 Task: Look for space in Chaumont, France from 1st July, 2023 to 3rd July, 2023 for 1 adult in price range Rs.5000 to Rs.15000. Place can be private room with 1  bedroom having 1 bed and 1 bathroom. Property type can be house, flat, guest house, hotel. Amenities needed are: wifi, washing machine. Booking option can be shelf check-in. Required host language is English.
Action: Mouse moved to (463, 96)
Screenshot: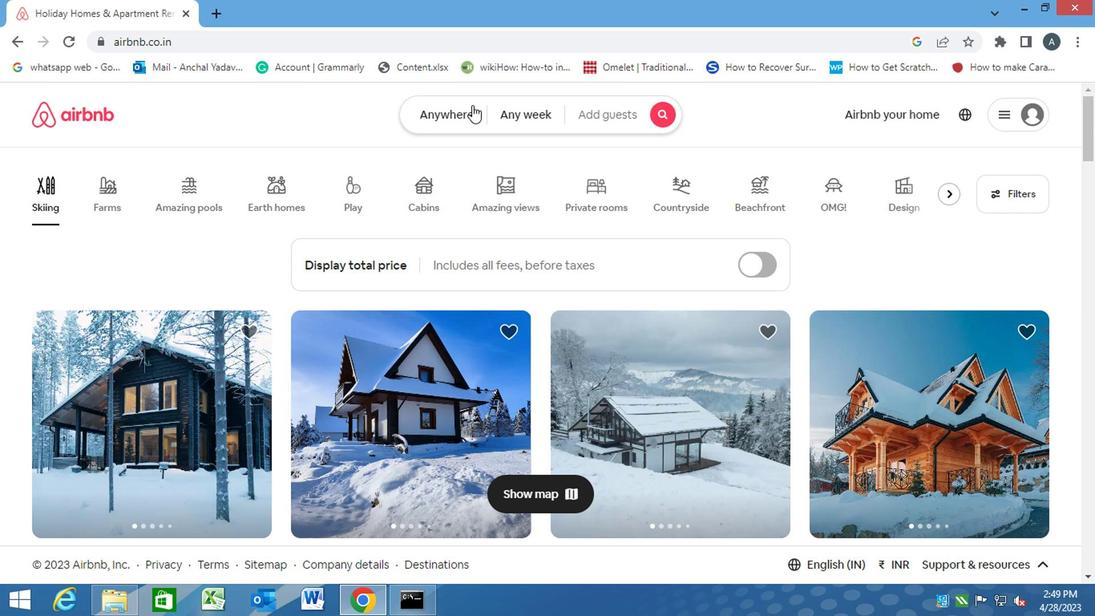 
Action: Mouse pressed left at (463, 96)
Screenshot: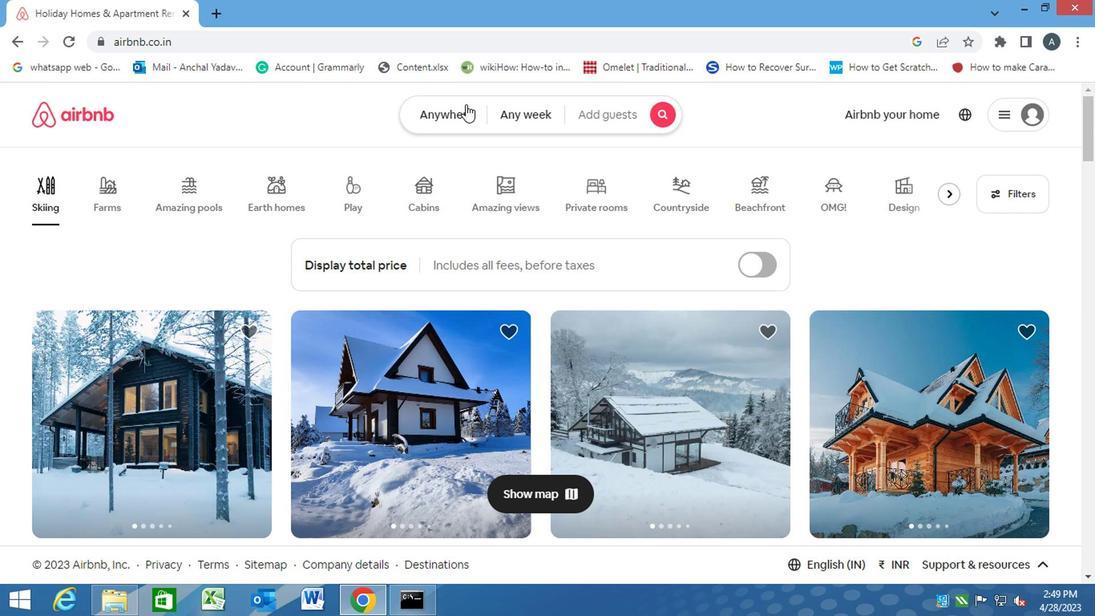 
Action: Mouse moved to (392, 152)
Screenshot: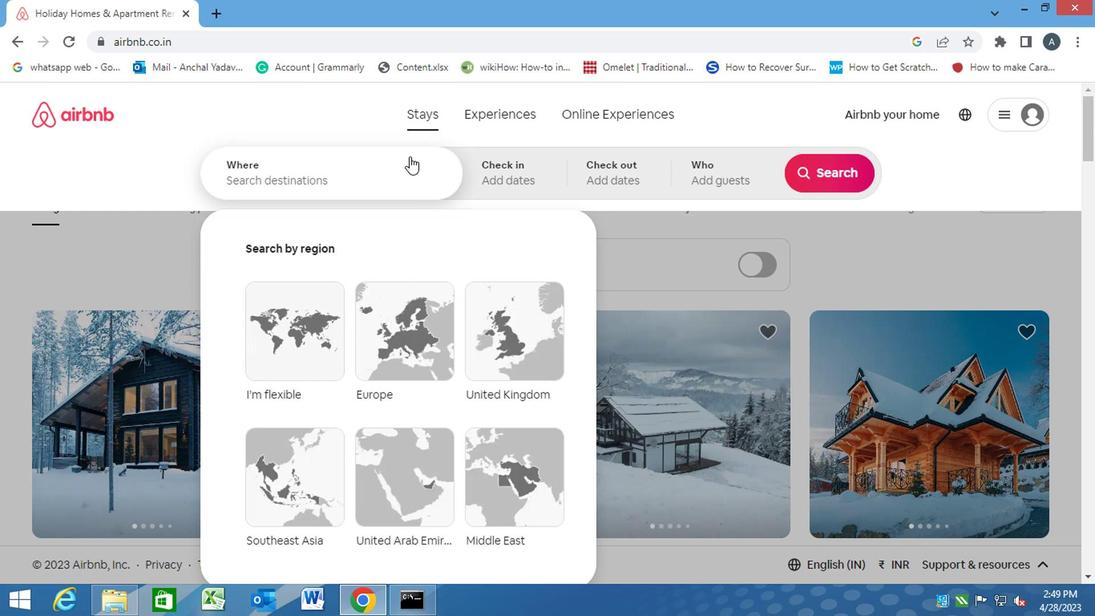 
Action: Mouse pressed left at (392, 152)
Screenshot: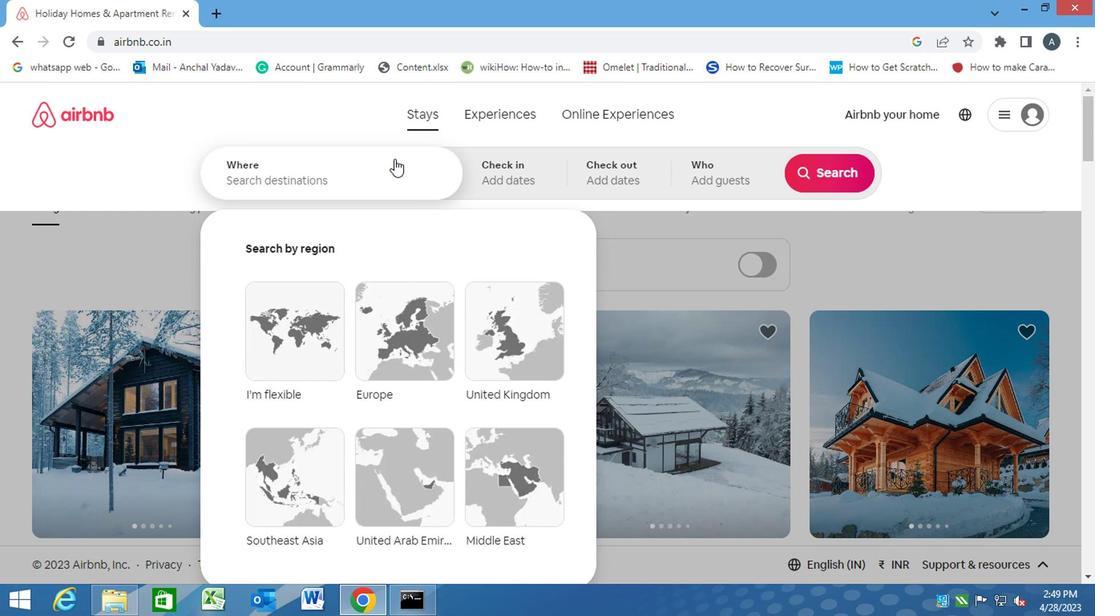 
Action: Key pressed c<Key.caps_lock>haumont,<Key.space><Key.caps_lock>f<Key.caps_lock>rance<Key.enter>
Screenshot: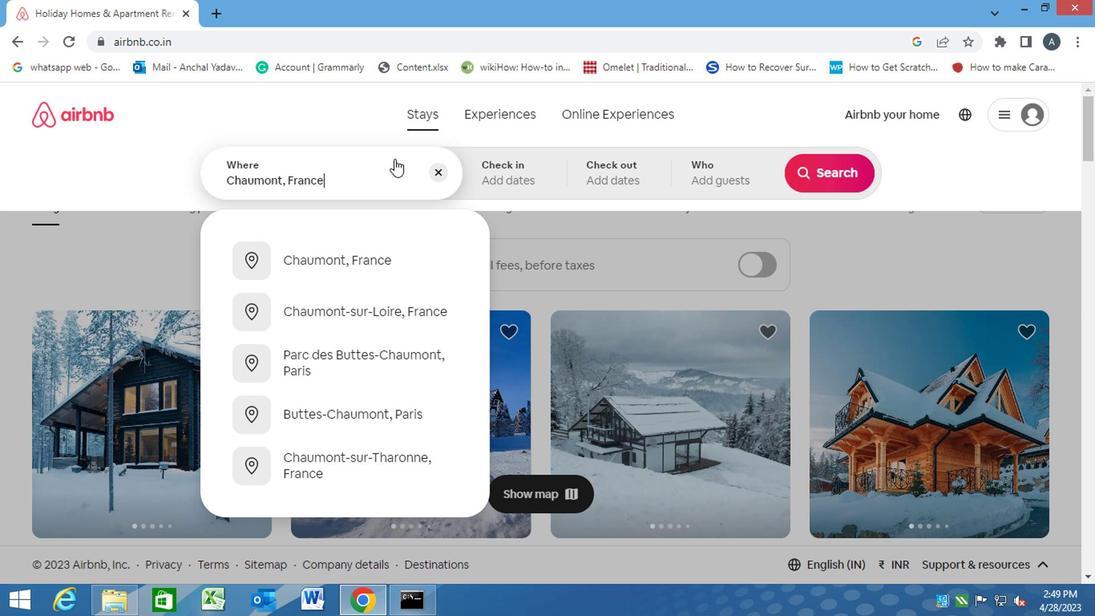 
Action: Mouse moved to (819, 296)
Screenshot: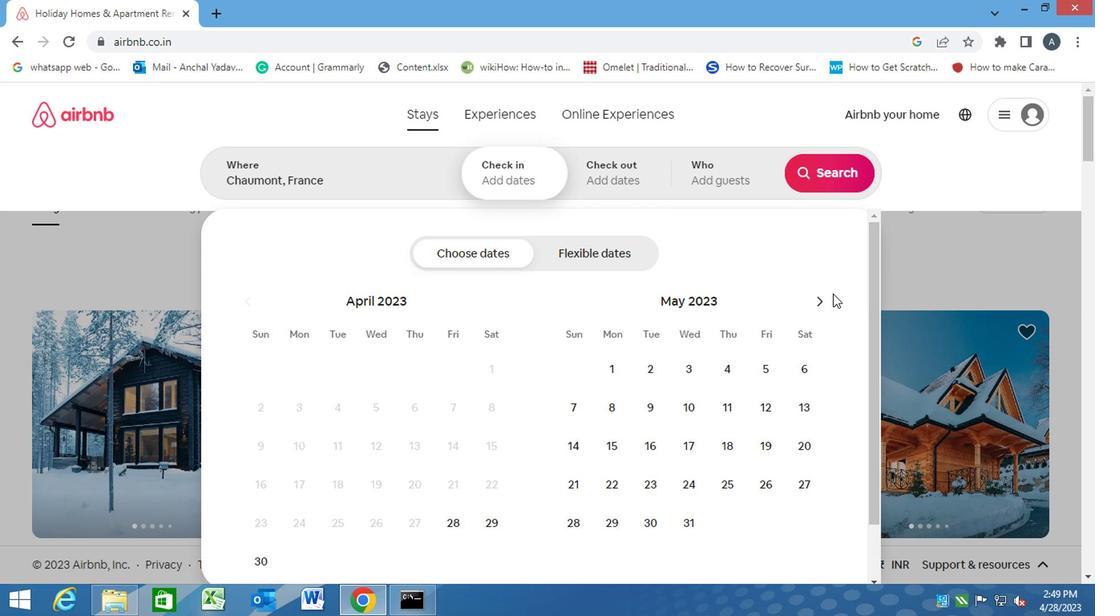
Action: Mouse pressed left at (819, 296)
Screenshot: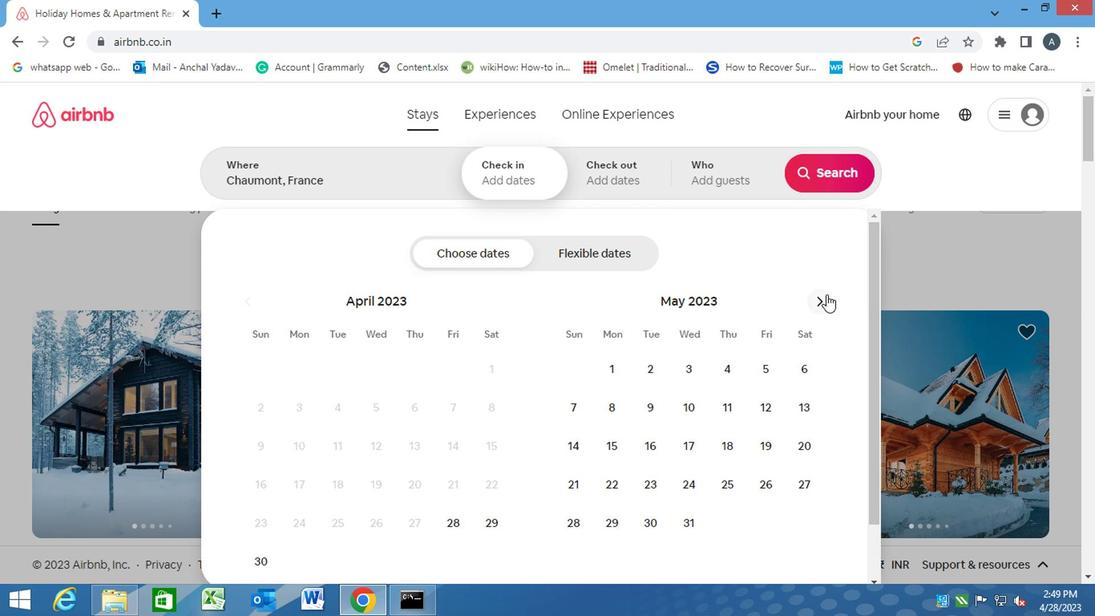 
Action: Mouse moved to (819, 296)
Screenshot: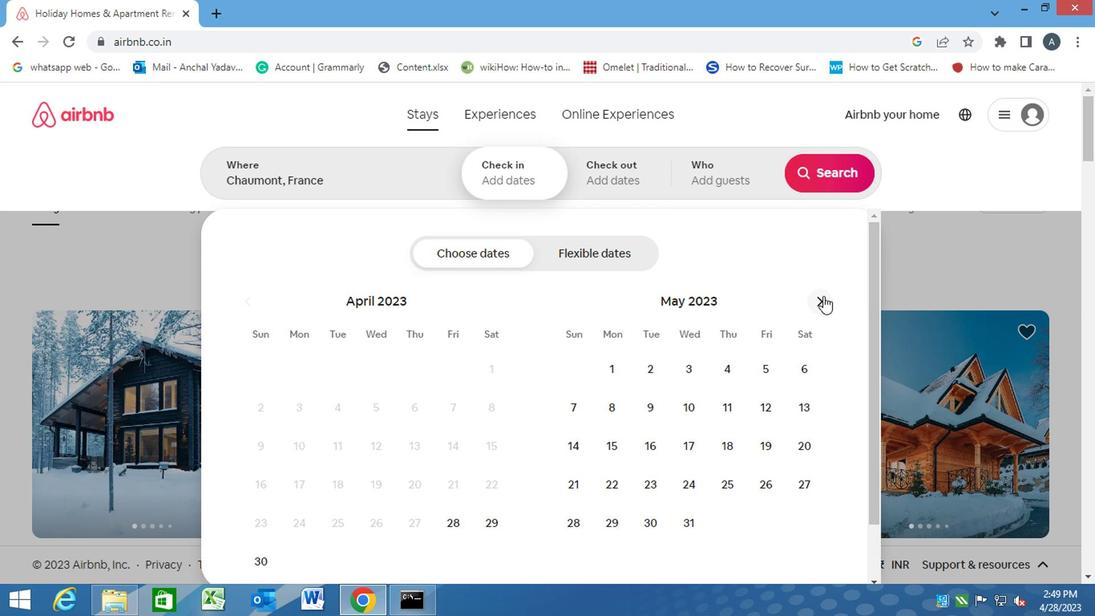 
Action: Mouse pressed left at (819, 296)
Screenshot: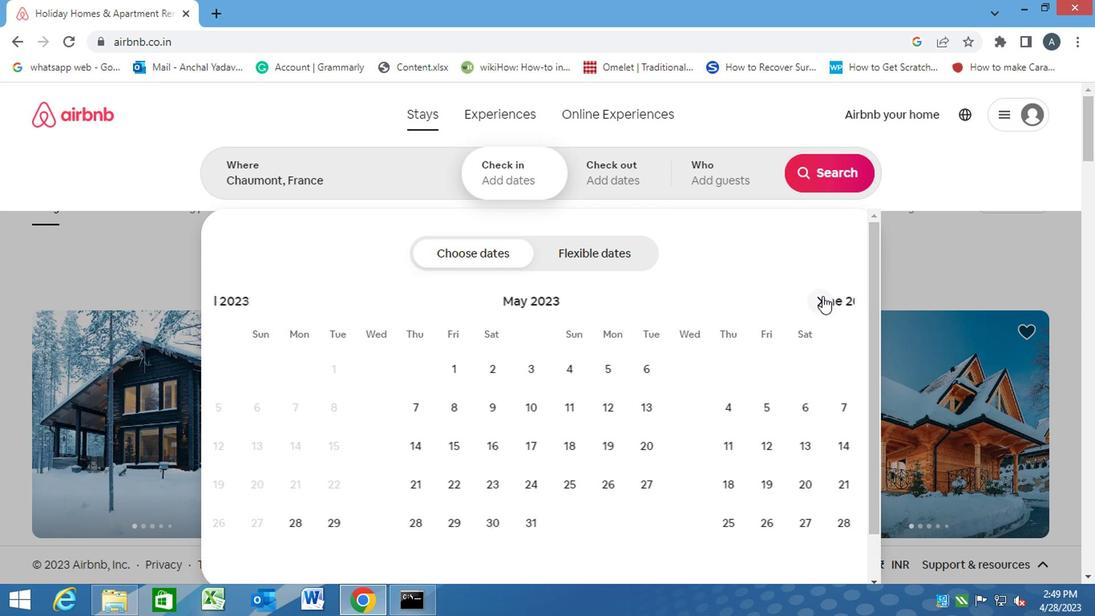 
Action: Mouse moved to (799, 374)
Screenshot: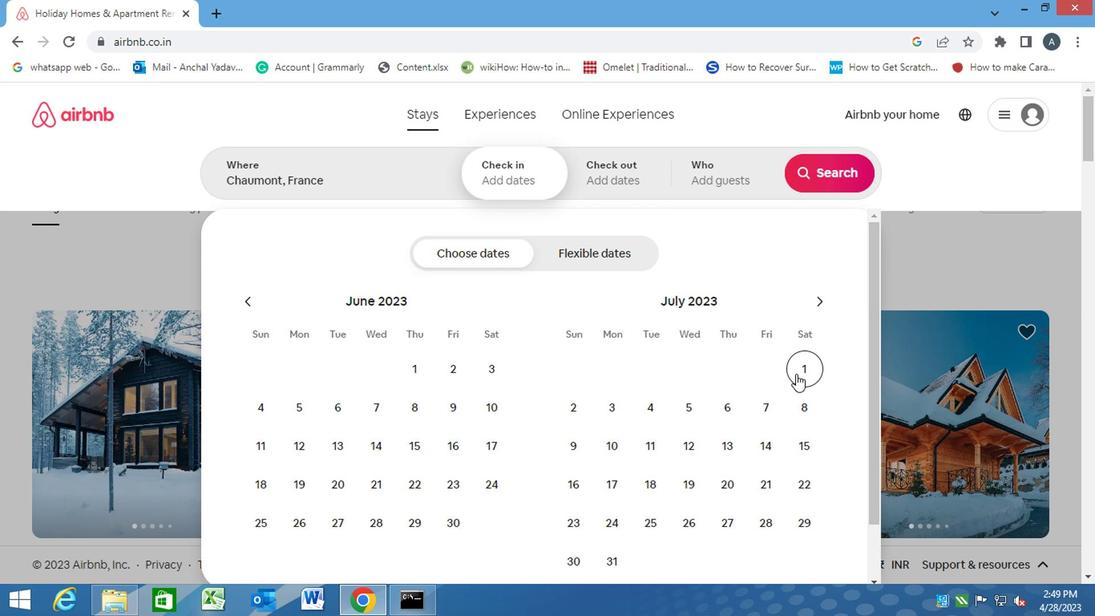 
Action: Mouse pressed left at (799, 374)
Screenshot: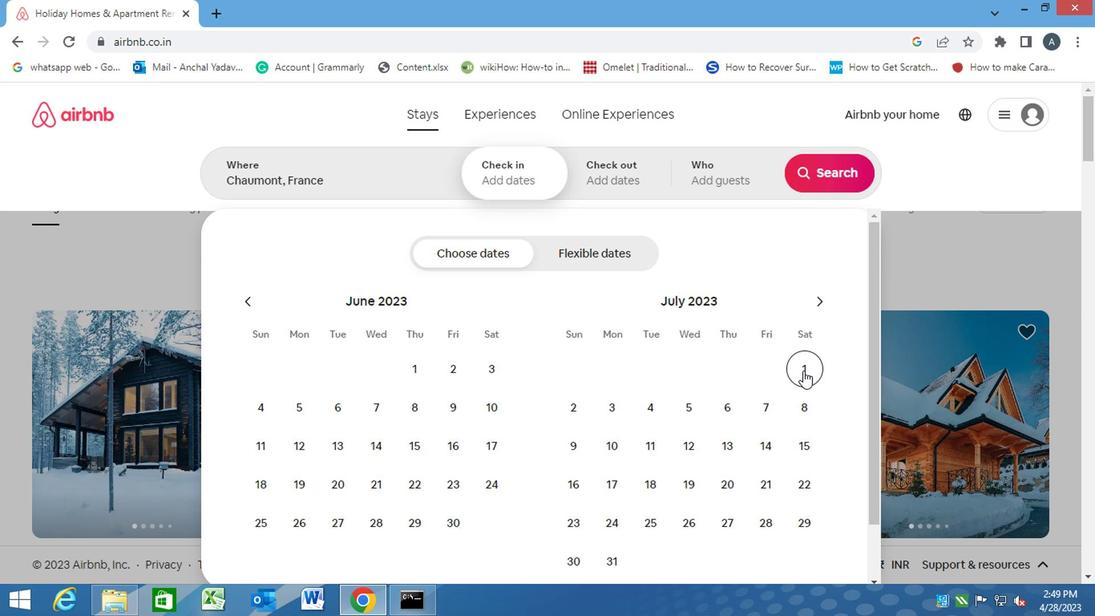 
Action: Mouse moved to (609, 406)
Screenshot: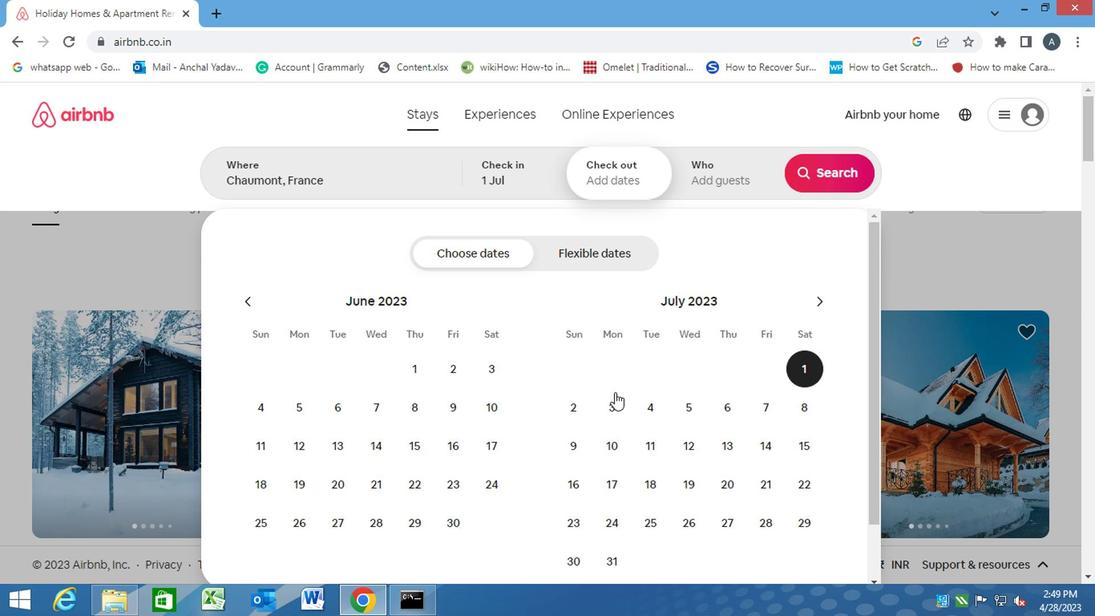 
Action: Mouse pressed left at (609, 406)
Screenshot: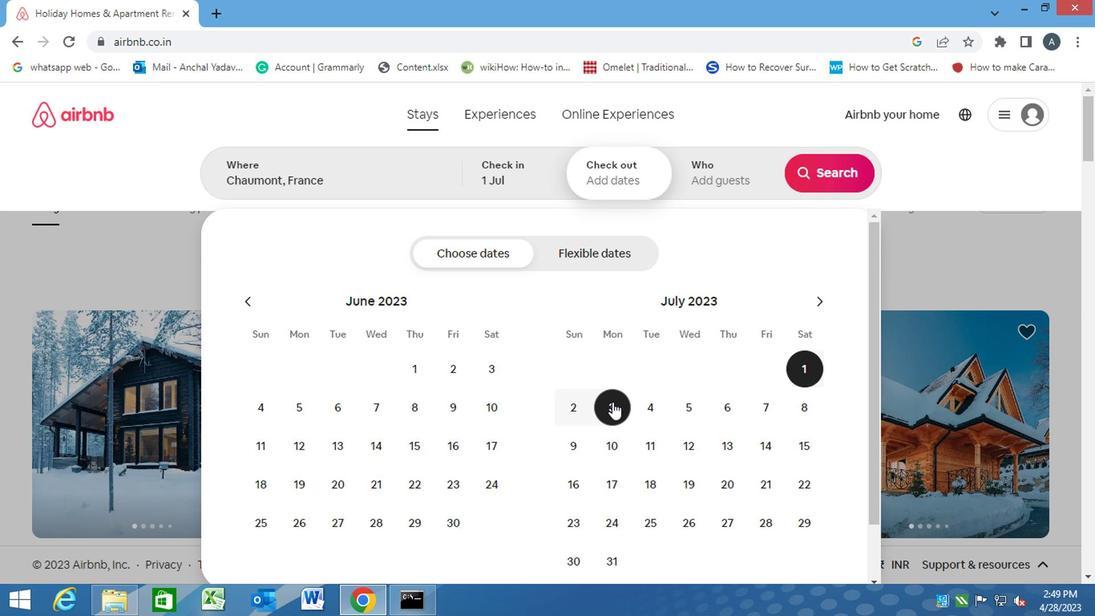 
Action: Mouse moved to (720, 170)
Screenshot: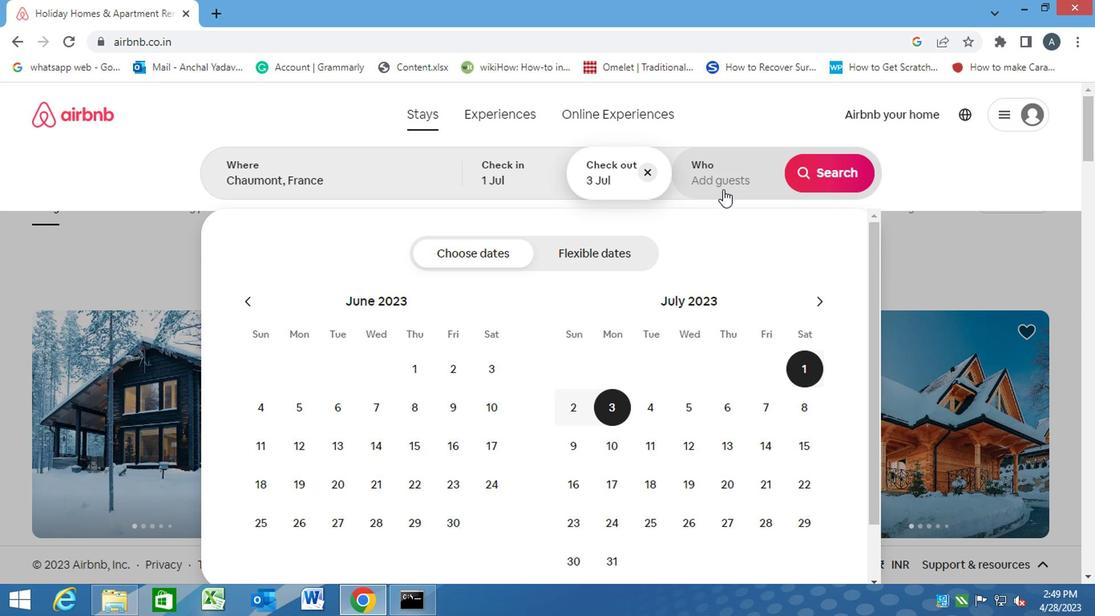 
Action: Mouse pressed left at (720, 170)
Screenshot: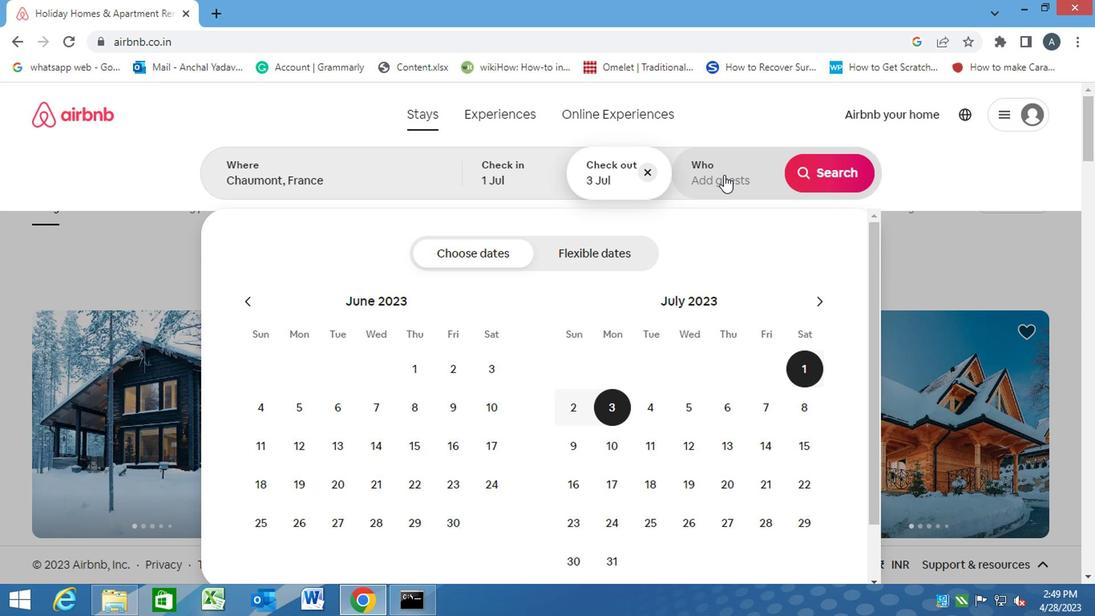 
Action: Mouse moved to (840, 253)
Screenshot: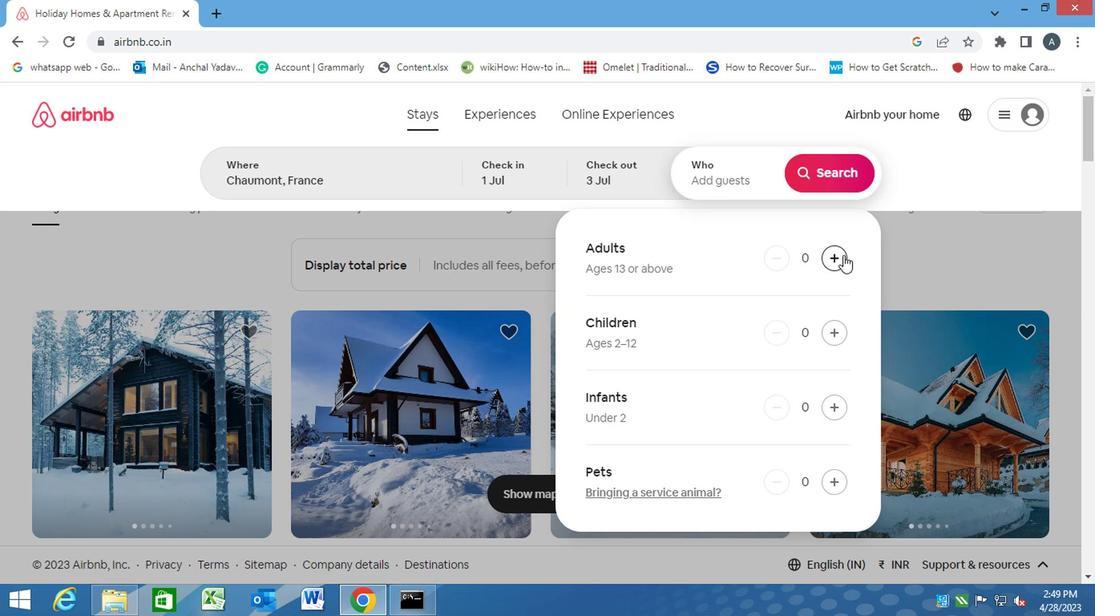 
Action: Mouse pressed left at (840, 253)
Screenshot: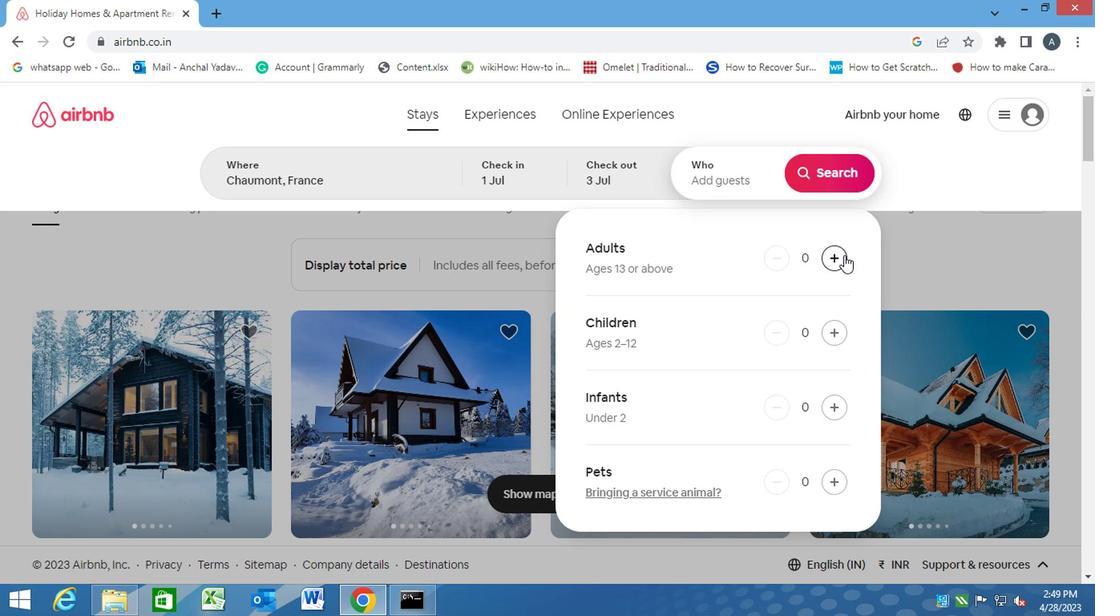 
Action: Mouse moved to (840, 149)
Screenshot: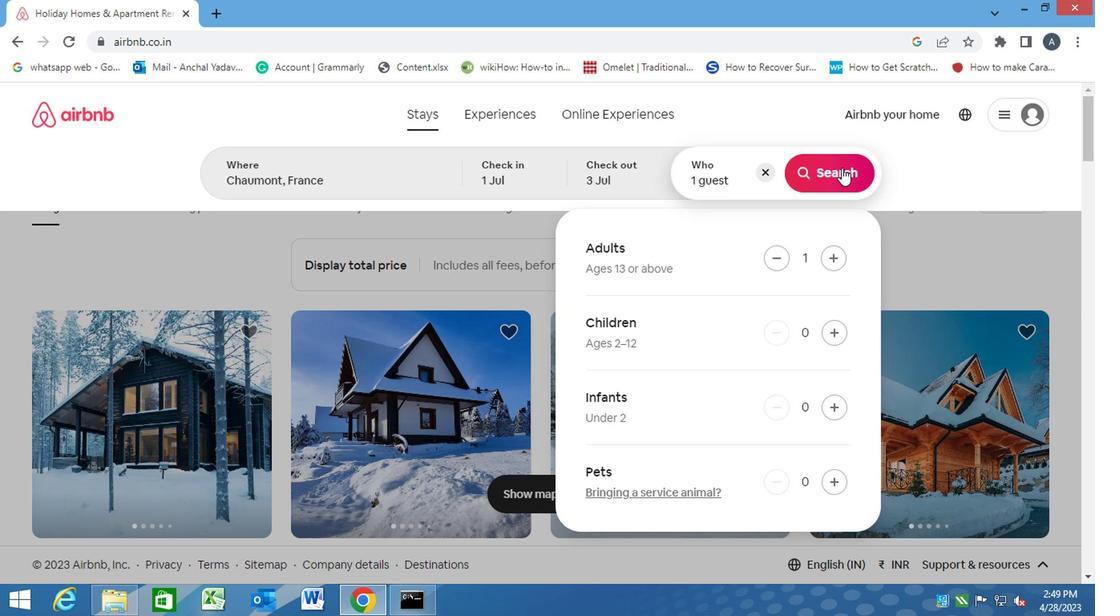 
Action: Mouse pressed left at (840, 149)
Screenshot: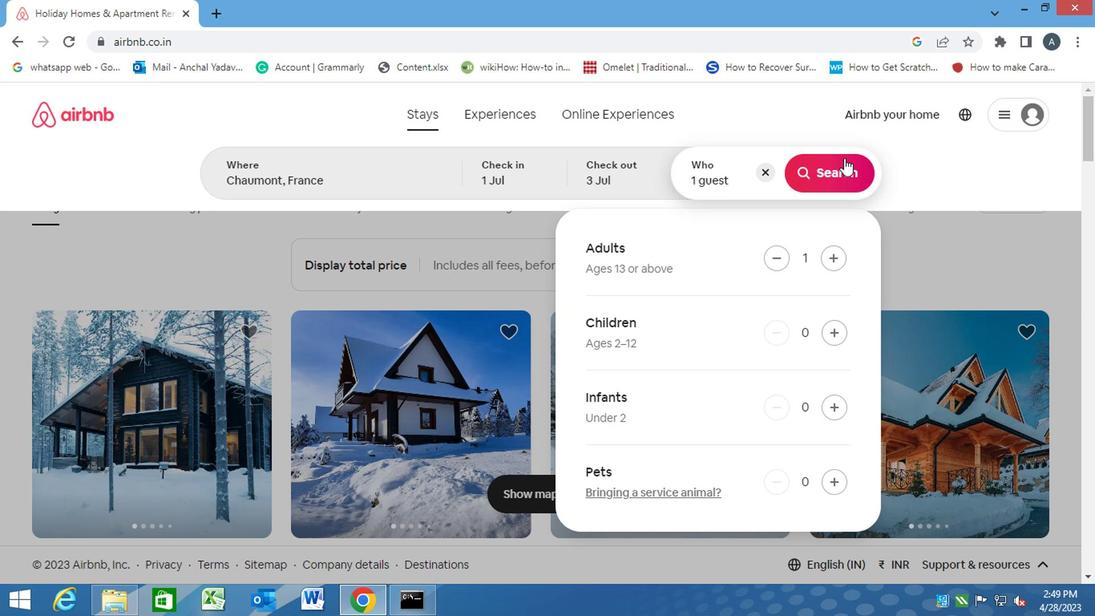 
Action: Mouse moved to (1008, 177)
Screenshot: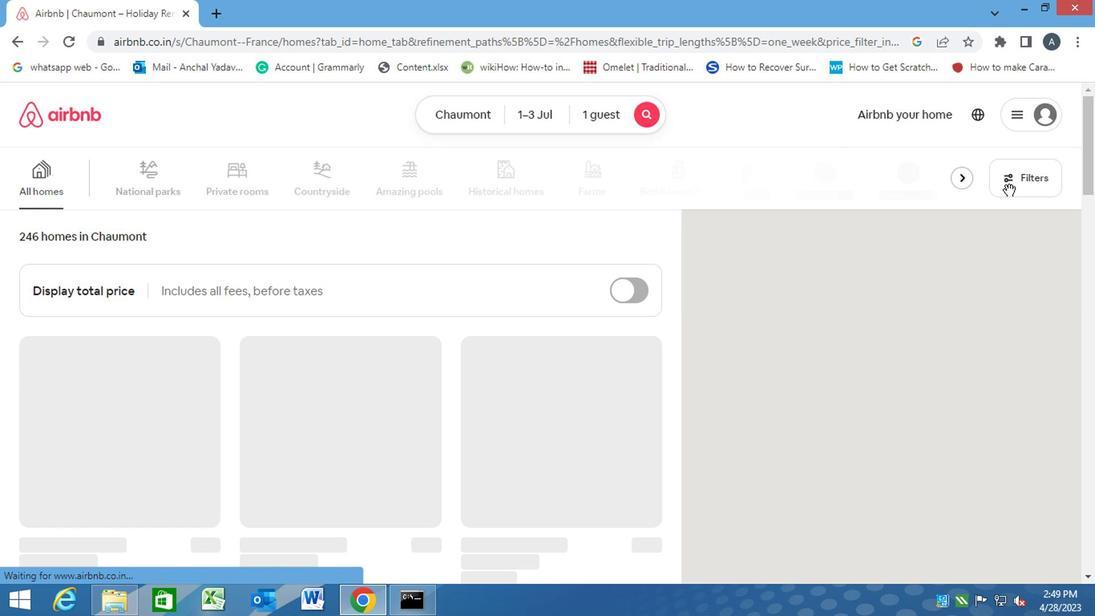 
Action: Mouse pressed left at (1008, 177)
Screenshot: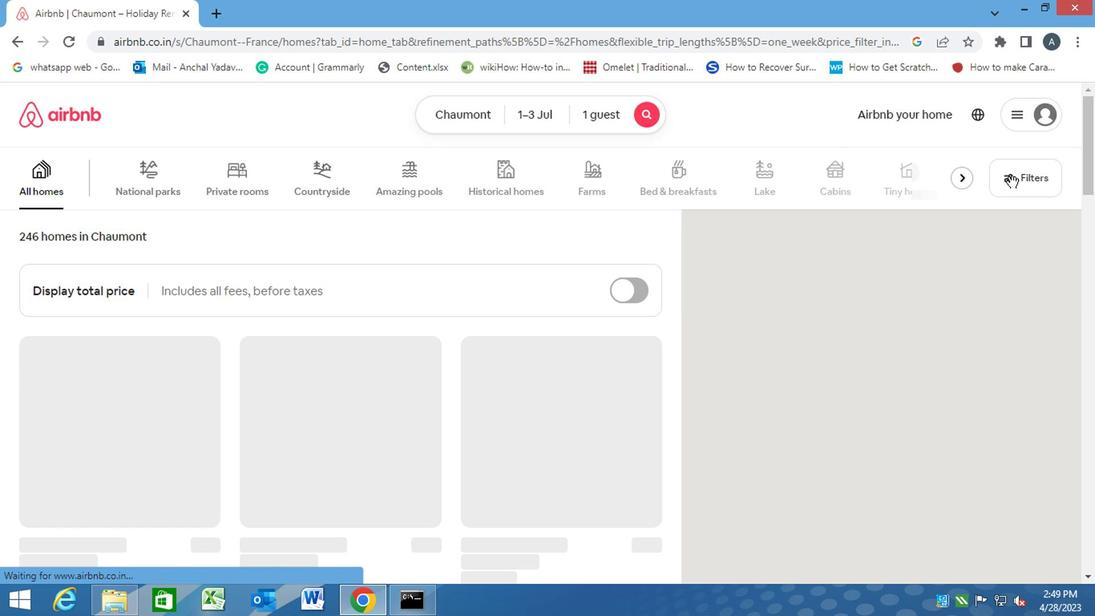 
Action: Mouse moved to (574, 351)
Screenshot: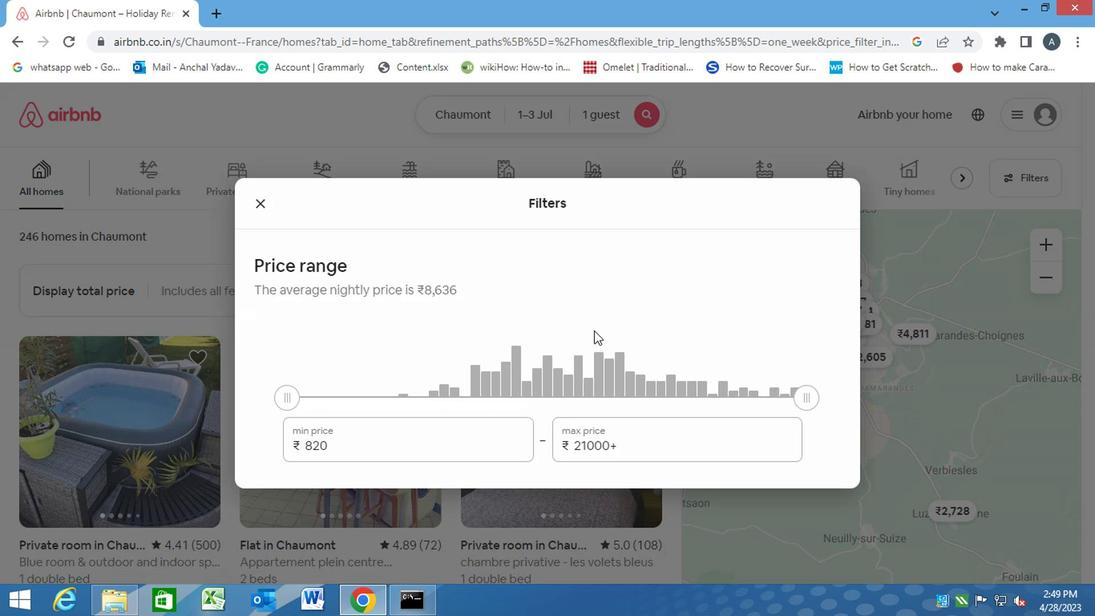 
Action: Mouse scrolled (574, 351) with delta (0, 0)
Screenshot: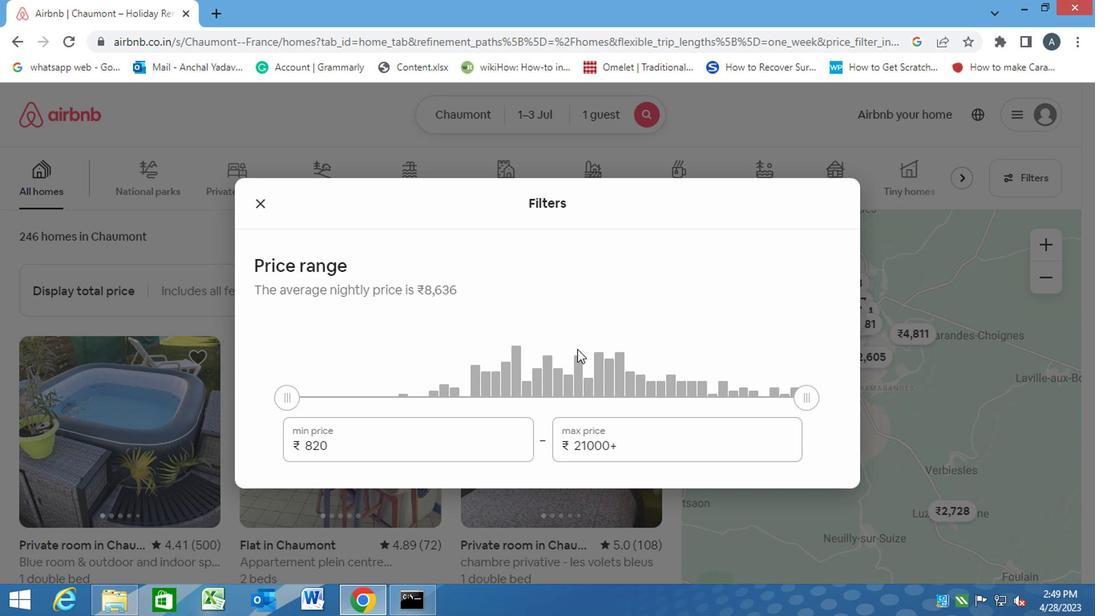 
Action: Mouse scrolled (574, 351) with delta (0, 0)
Screenshot: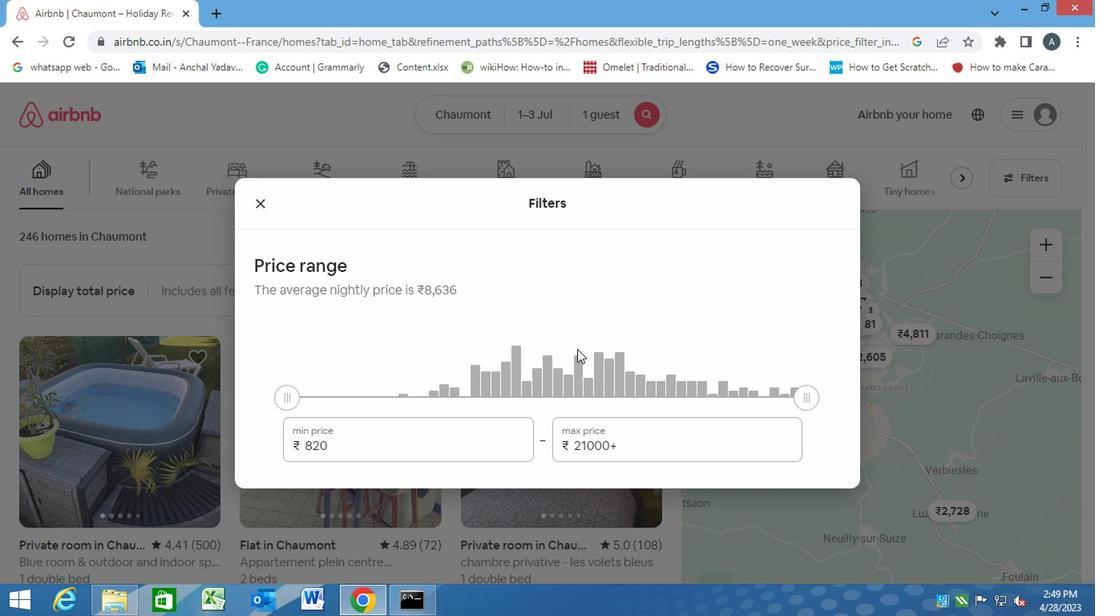 
Action: Mouse scrolled (574, 351) with delta (0, 0)
Screenshot: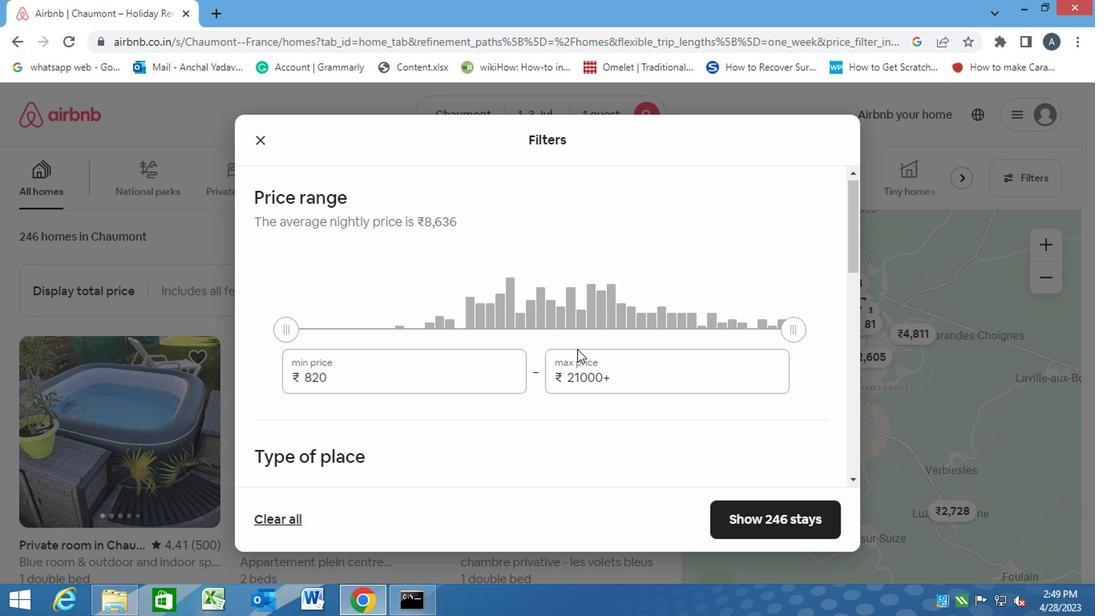 
Action: Mouse moved to (353, 273)
Screenshot: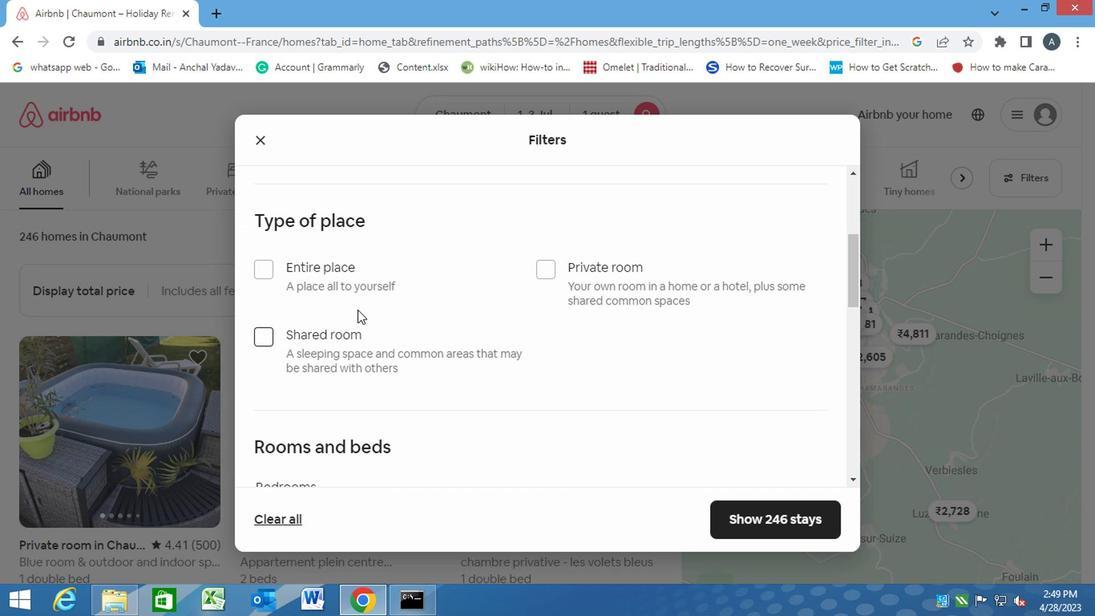 
Action: Mouse scrolled (353, 274) with delta (0, 0)
Screenshot: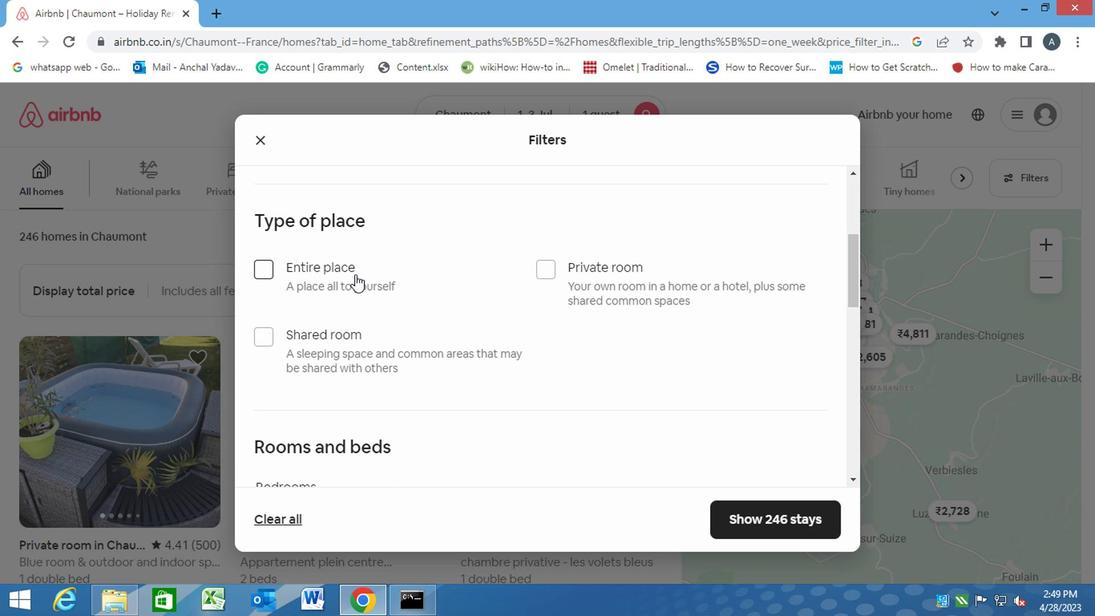 
Action: Mouse moved to (343, 223)
Screenshot: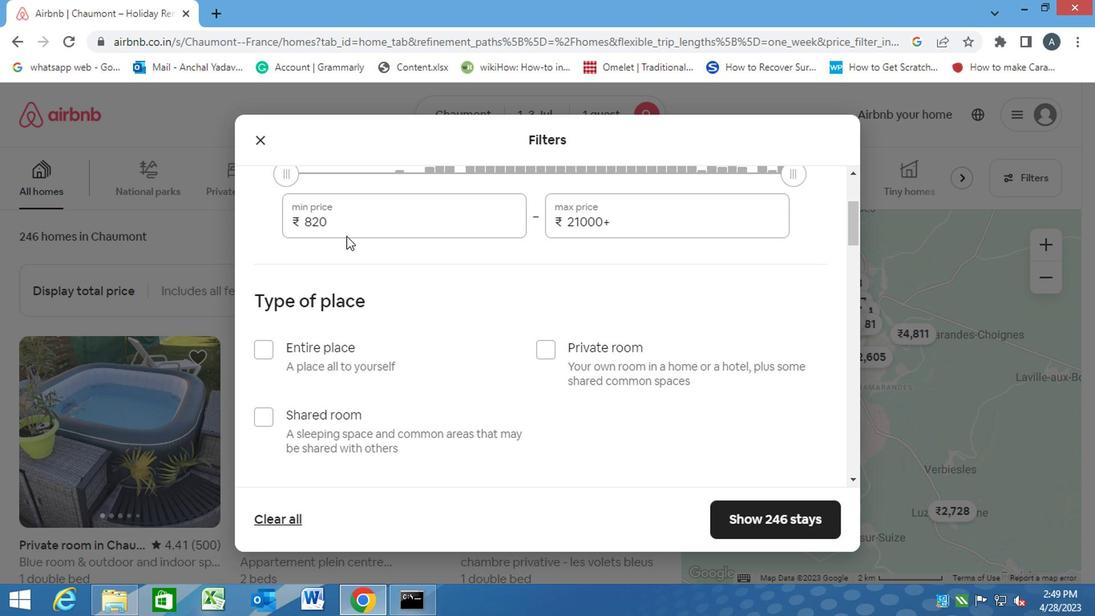 
Action: Mouse pressed left at (343, 223)
Screenshot: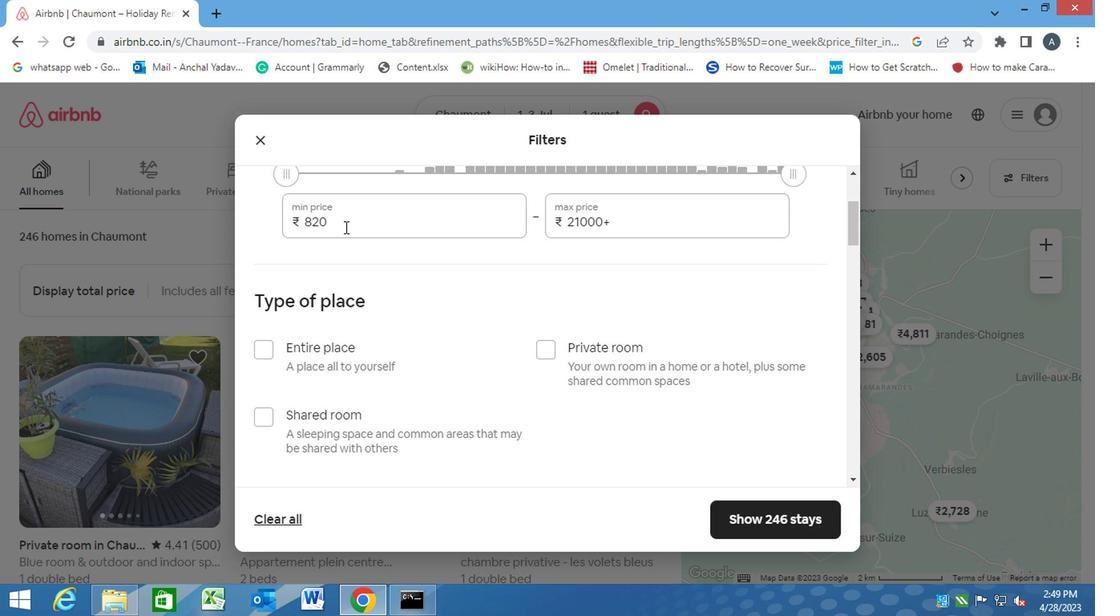 
Action: Mouse moved to (281, 228)
Screenshot: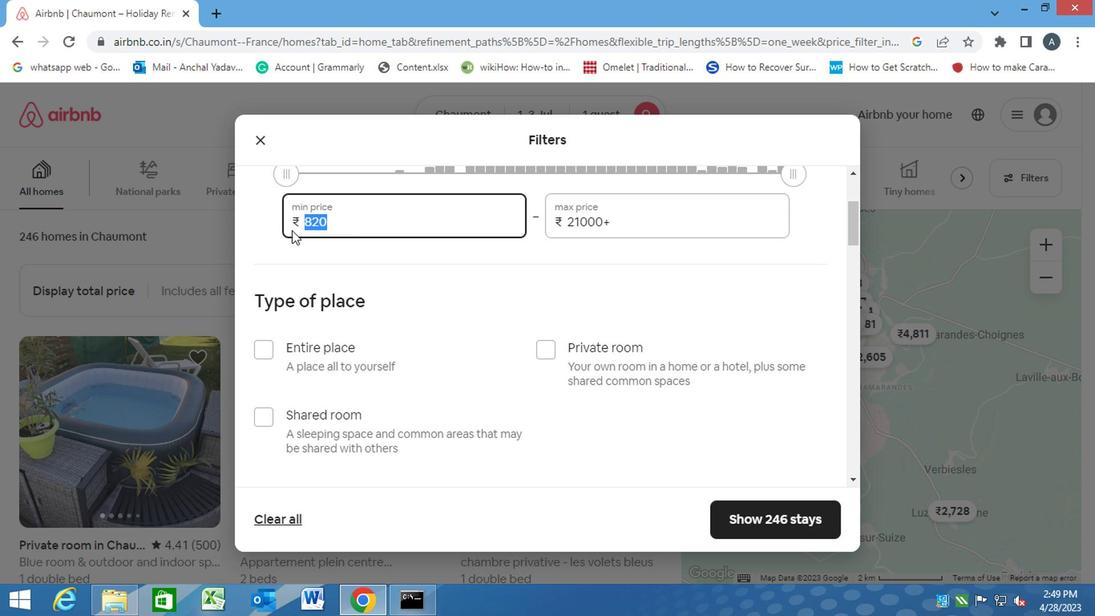 
Action: Key pressed 5000<Key.tab><Key.backspace><Key.backspace><Key.backspace><Key.backspace><Key.backspace><Key.backspace><Key.backspace><Key.backspace><Key.backspace><Key.backspace><Key.backspace><Key.backspace><Key.backspace><Key.backspace><Key.backspace><Key.backspace><Key.backspace>15000
Screenshot: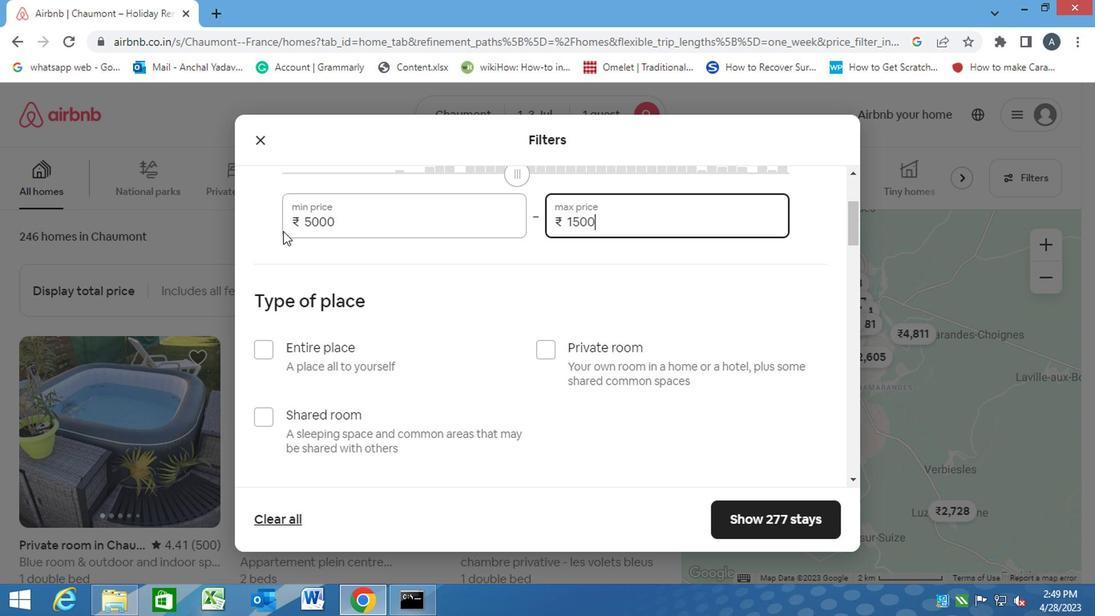 
Action: Mouse moved to (461, 311)
Screenshot: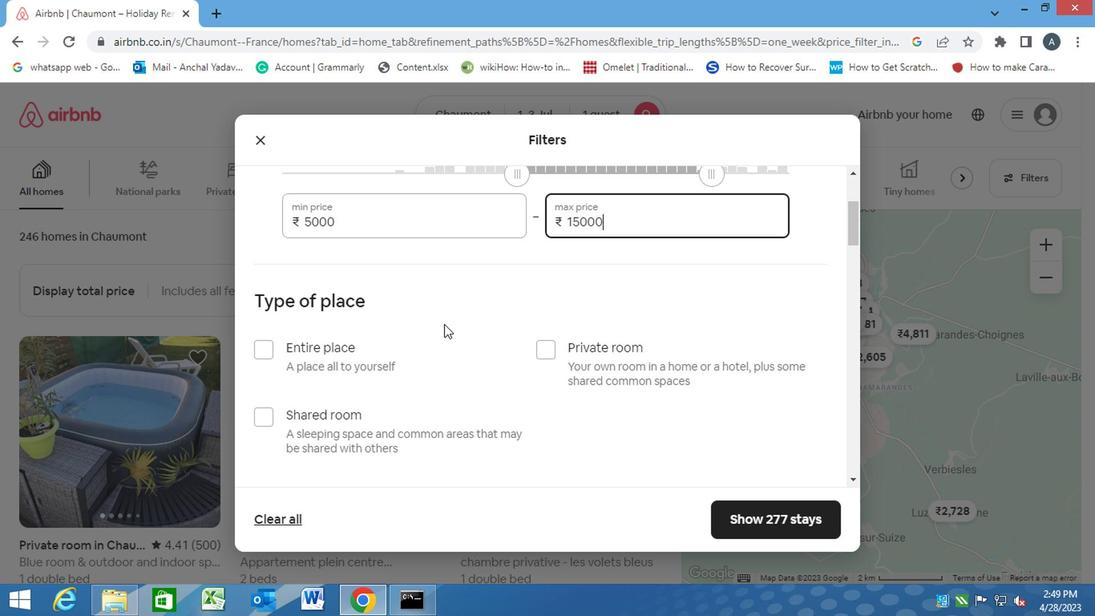 
Action: Mouse pressed left at (461, 311)
Screenshot: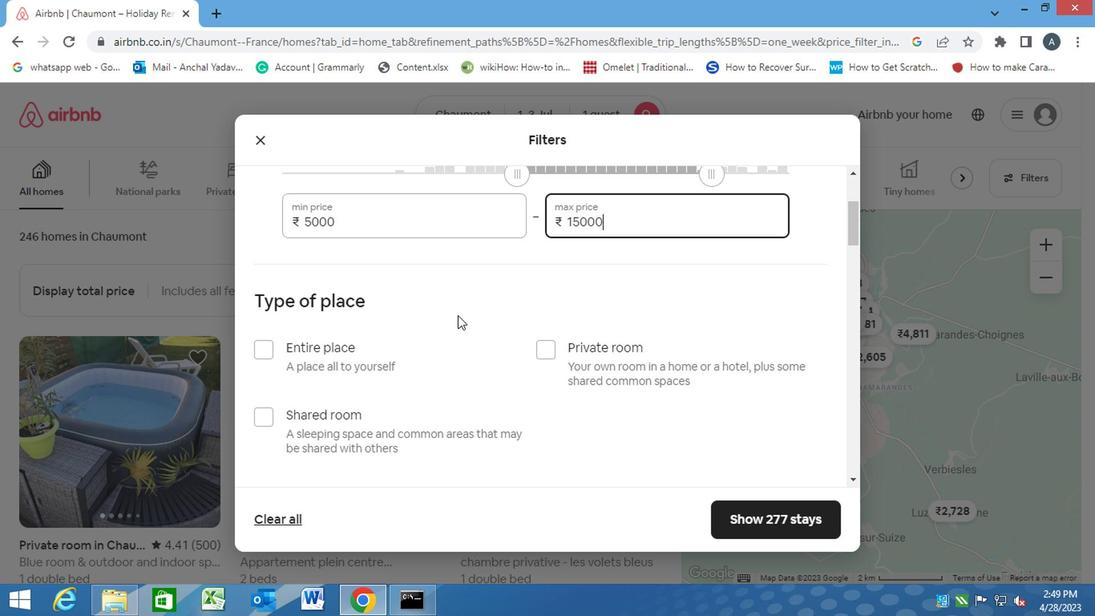 
Action: Mouse moved to (545, 355)
Screenshot: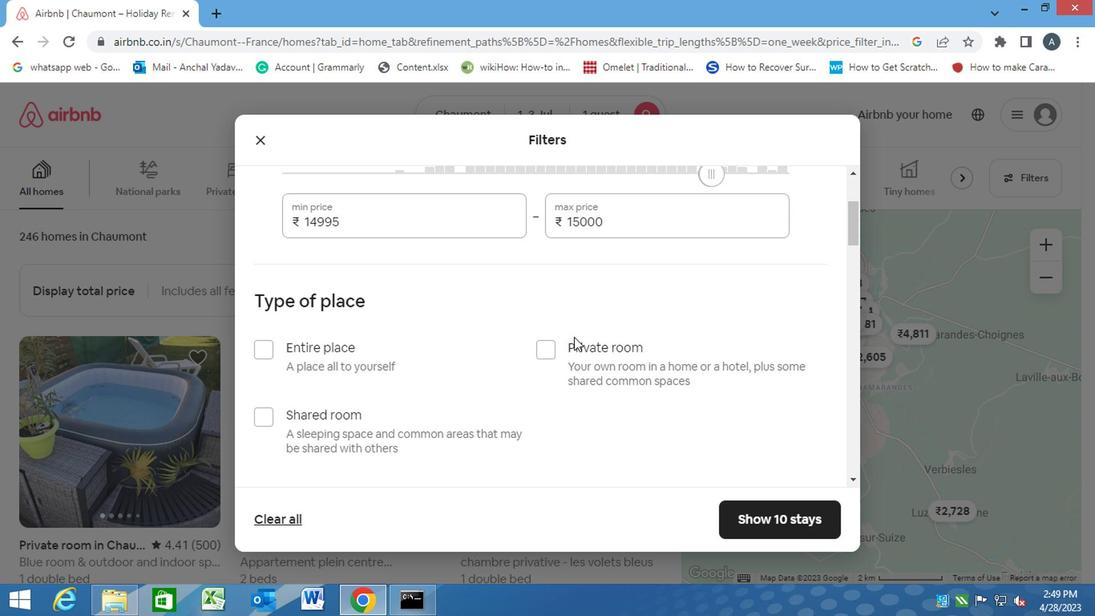 
Action: Mouse pressed left at (545, 355)
Screenshot: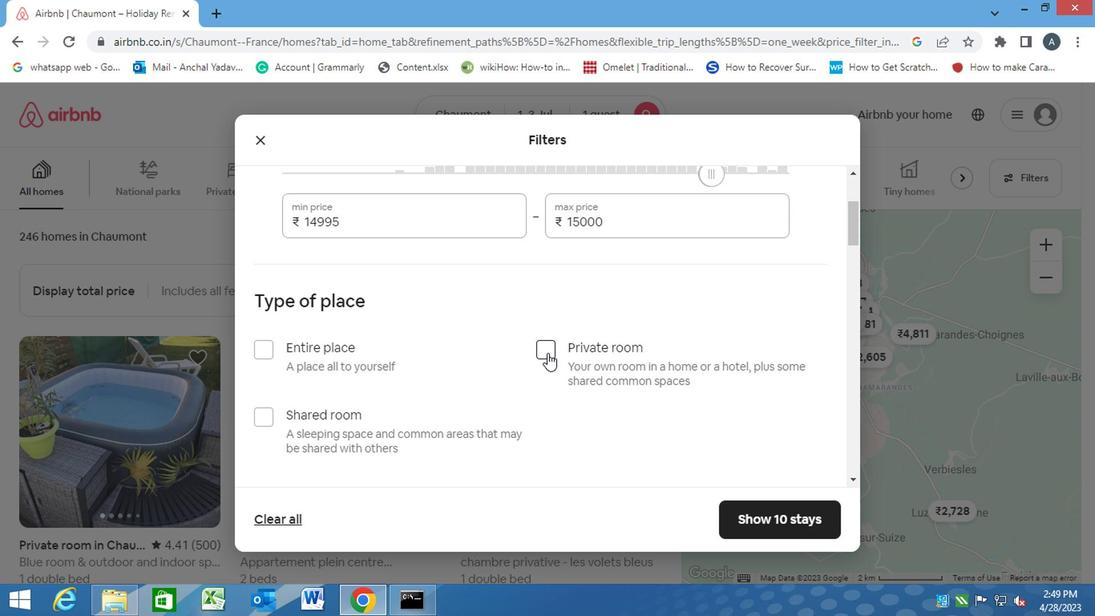 
Action: Mouse moved to (545, 360)
Screenshot: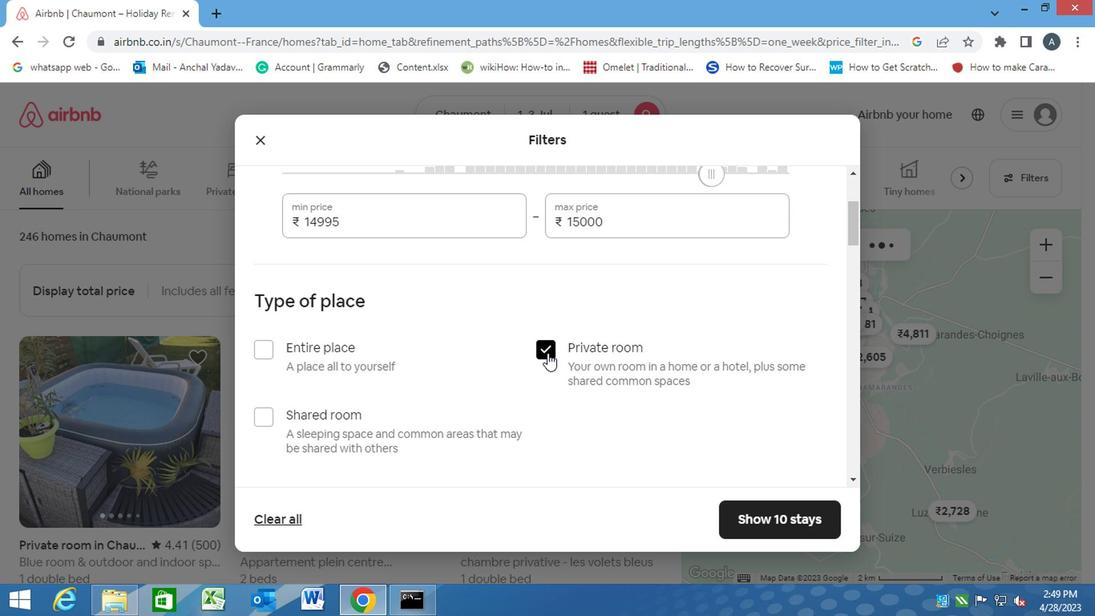 
Action: Mouse scrolled (545, 360) with delta (0, 0)
Screenshot: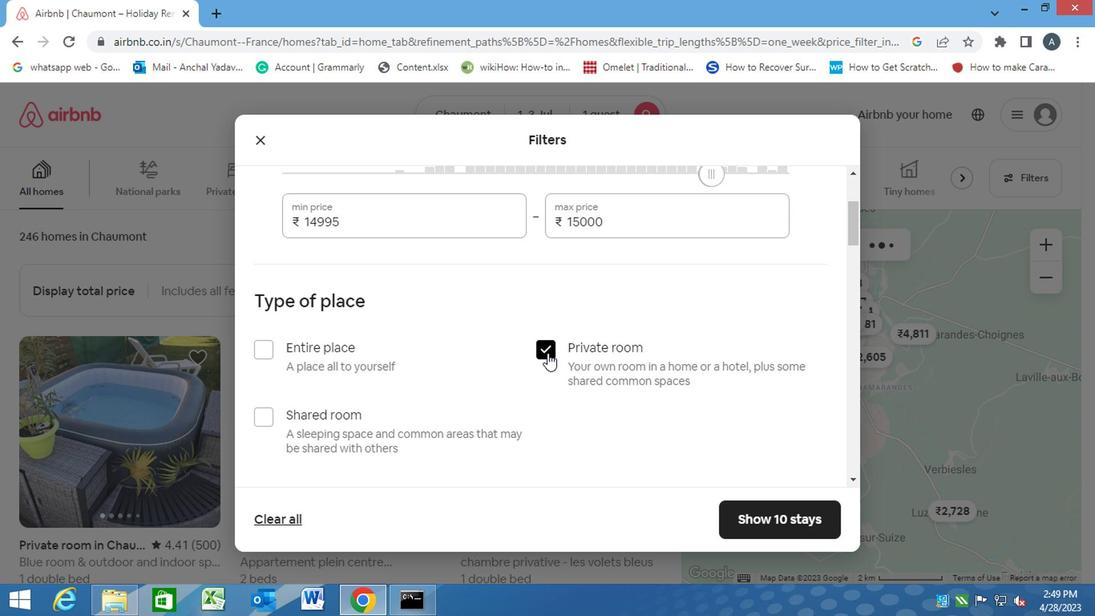 
Action: Mouse scrolled (545, 360) with delta (0, 0)
Screenshot: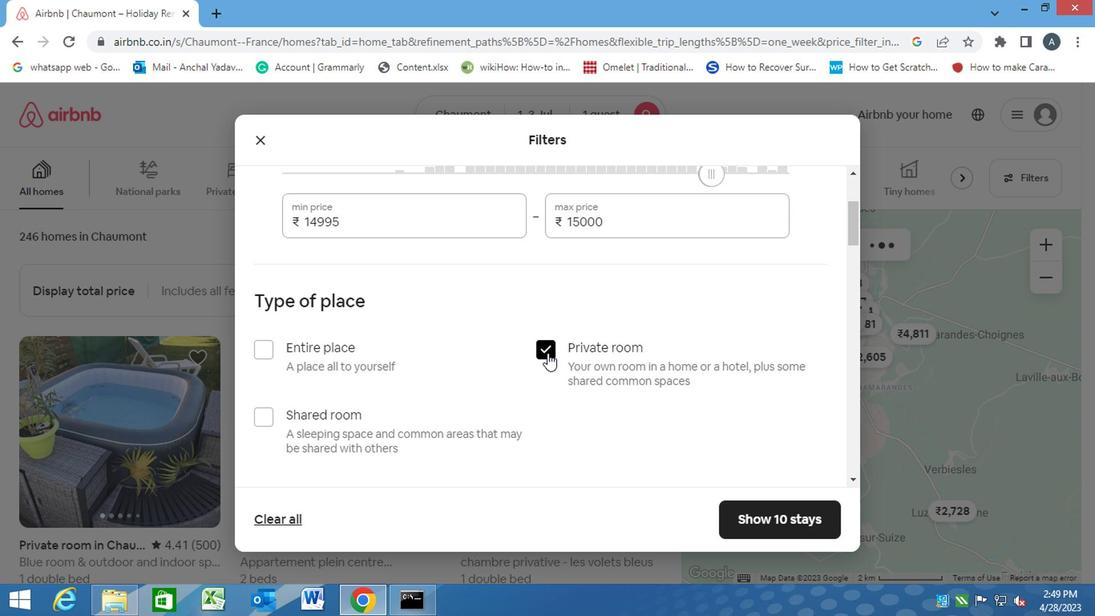 
Action: Mouse scrolled (545, 360) with delta (0, 0)
Screenshot: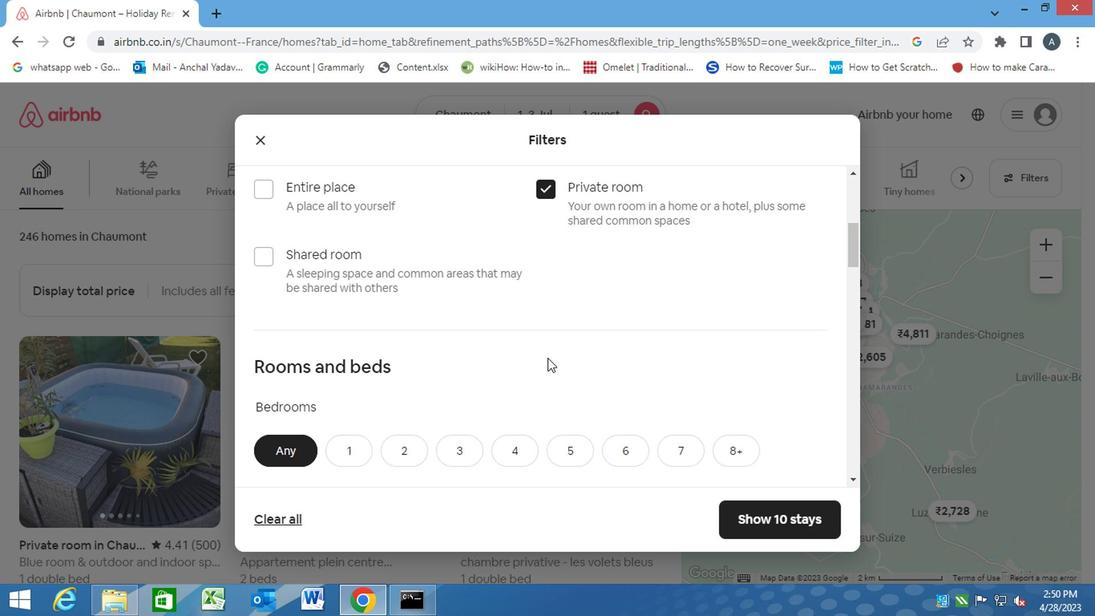 
Action: Mouse moved to (449, 341)
Screenshot: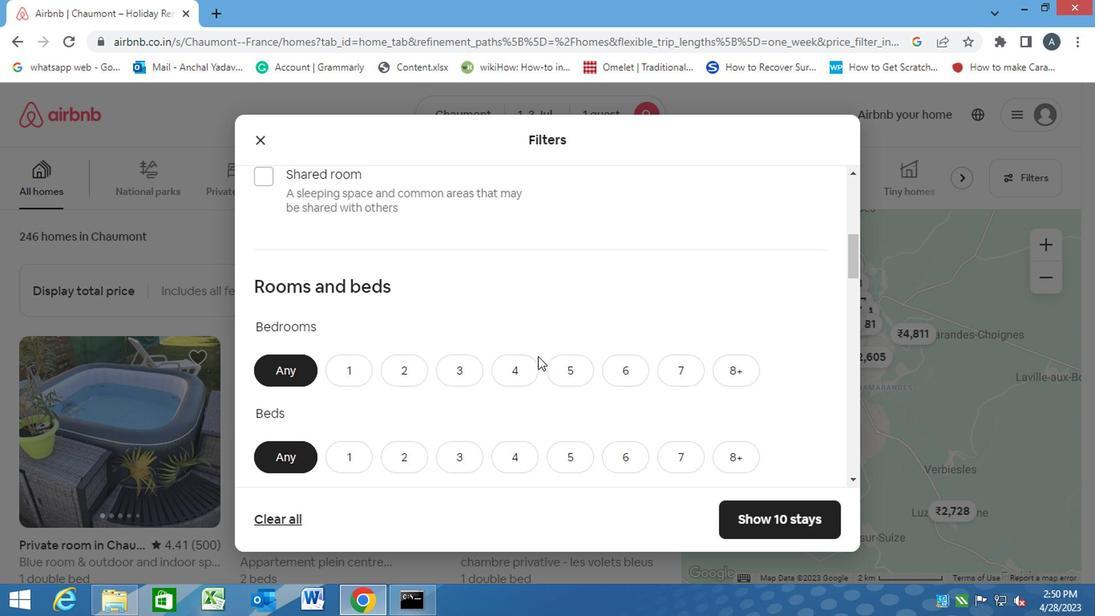 
Action: Mouse scrolled (449, 340) with delta (0, 0)
Screenshot: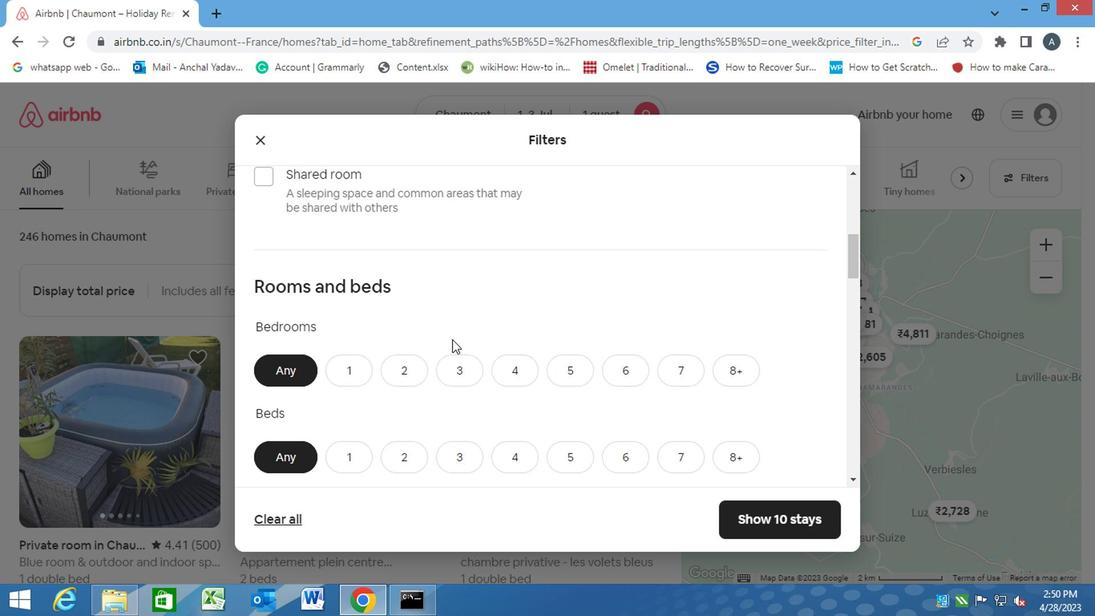 
Action: Mouse moved to (449, 341)
Screenshot: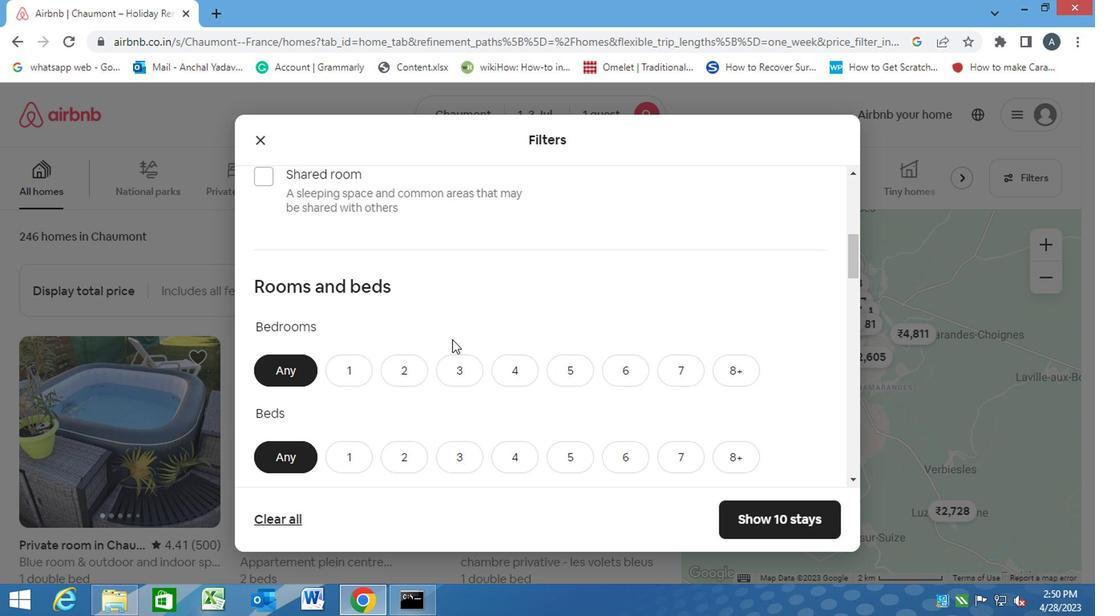 
Action: Mouse scrolled (449, 340) with delta (0, 0)
Screenshot: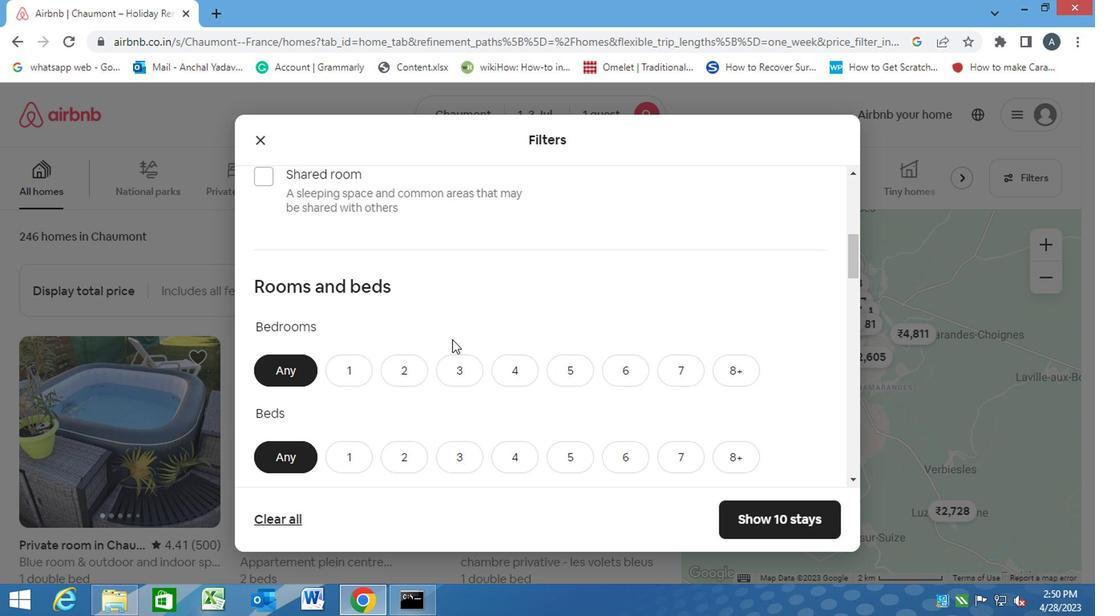 
Action: Mouse moved to (351, 199)
Screenshot: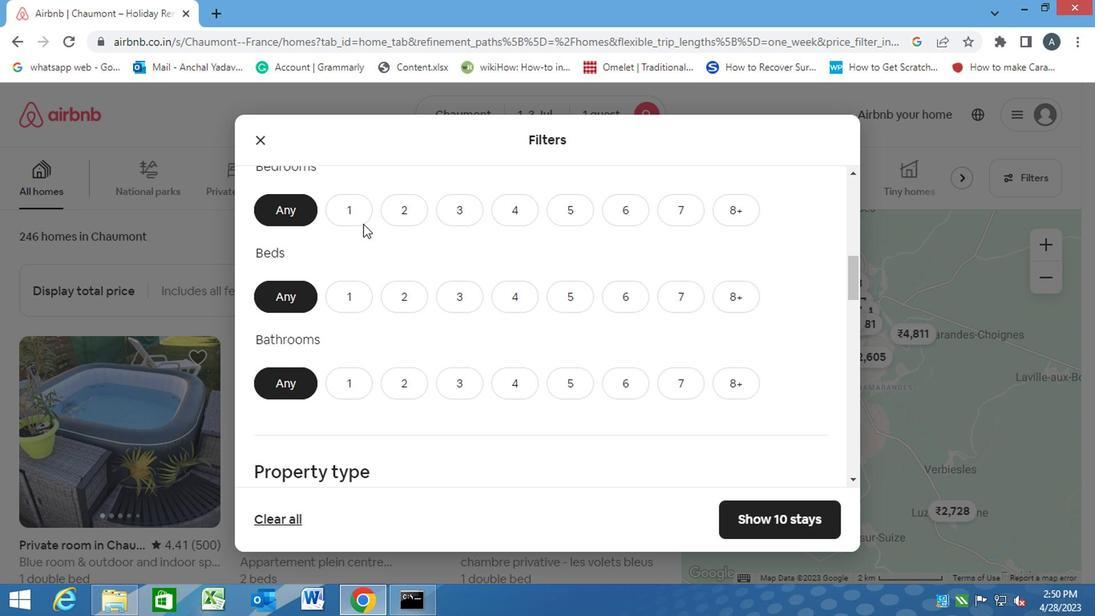 
Action: Mouse pressed left at (351, 199)
Screenshot: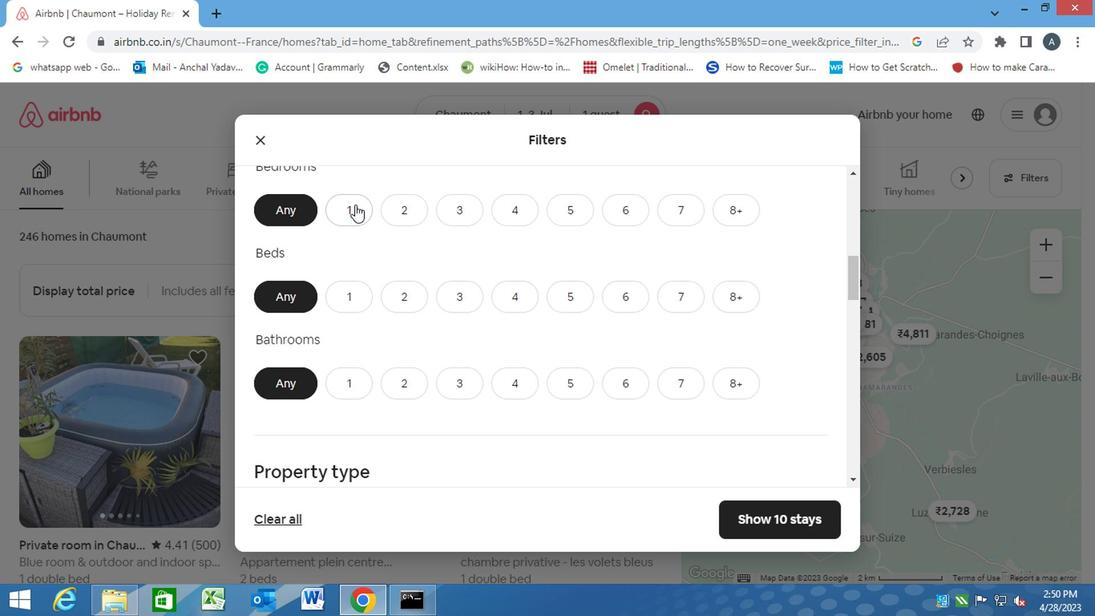
Action: Mouse moved to (353, 292)
Screenshot: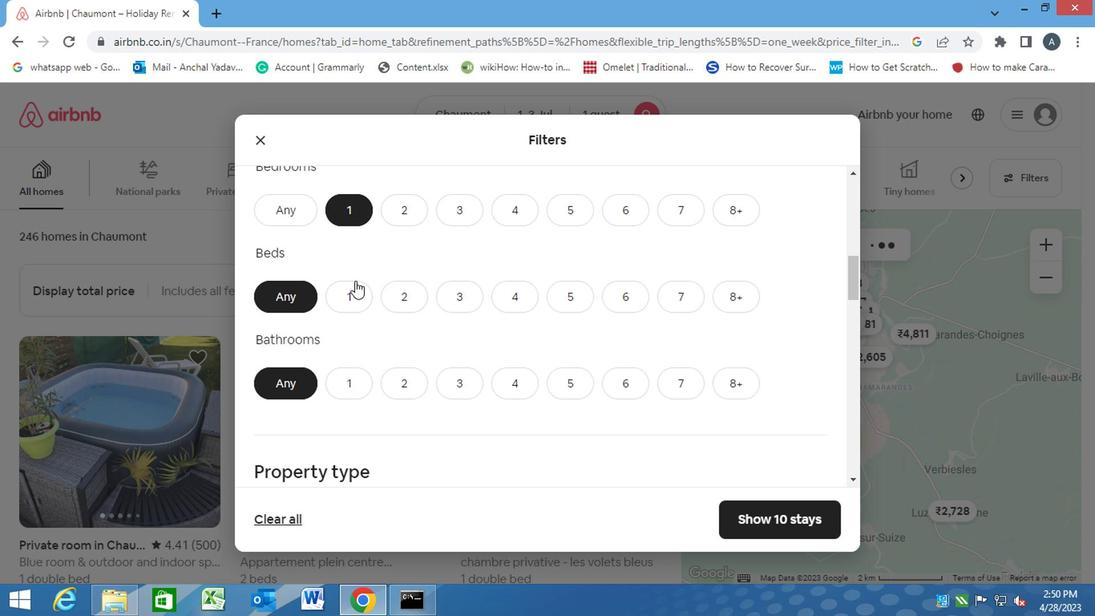 
Action: Mouse pressed left at (353, 292)
Screenshot: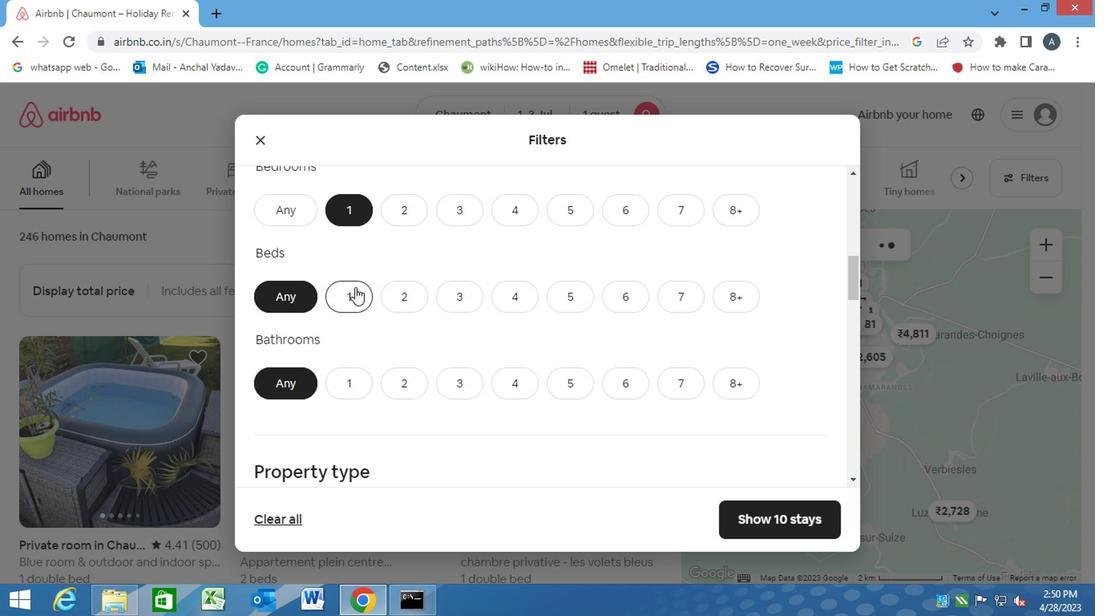 
Action: Mouse moved to (339, 384)
Screenshot: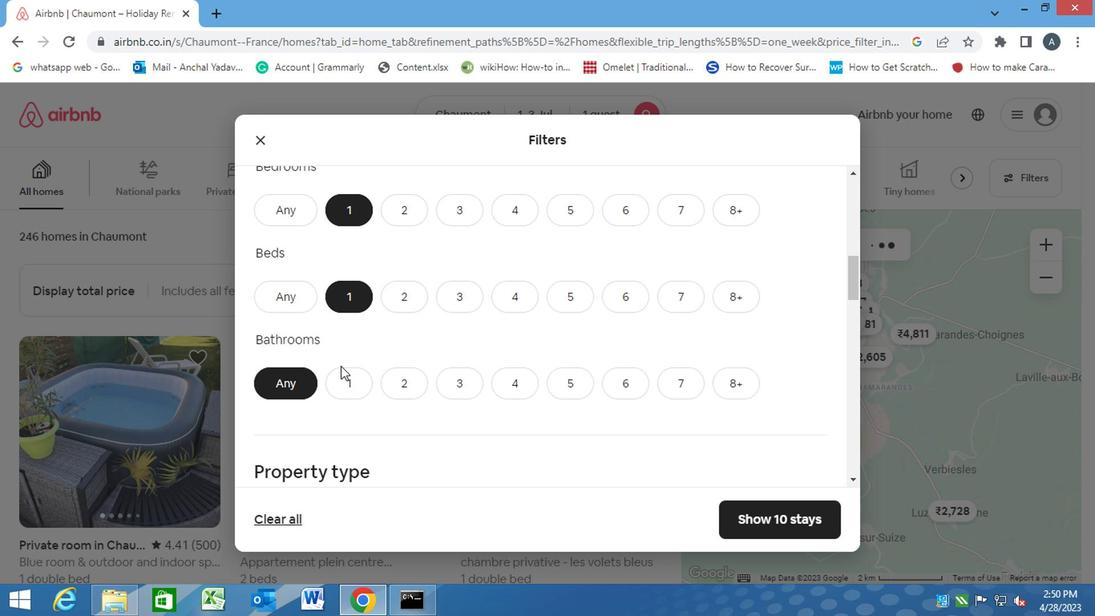 
Action: Mouse pressed left at (339, 384)
Screenshot: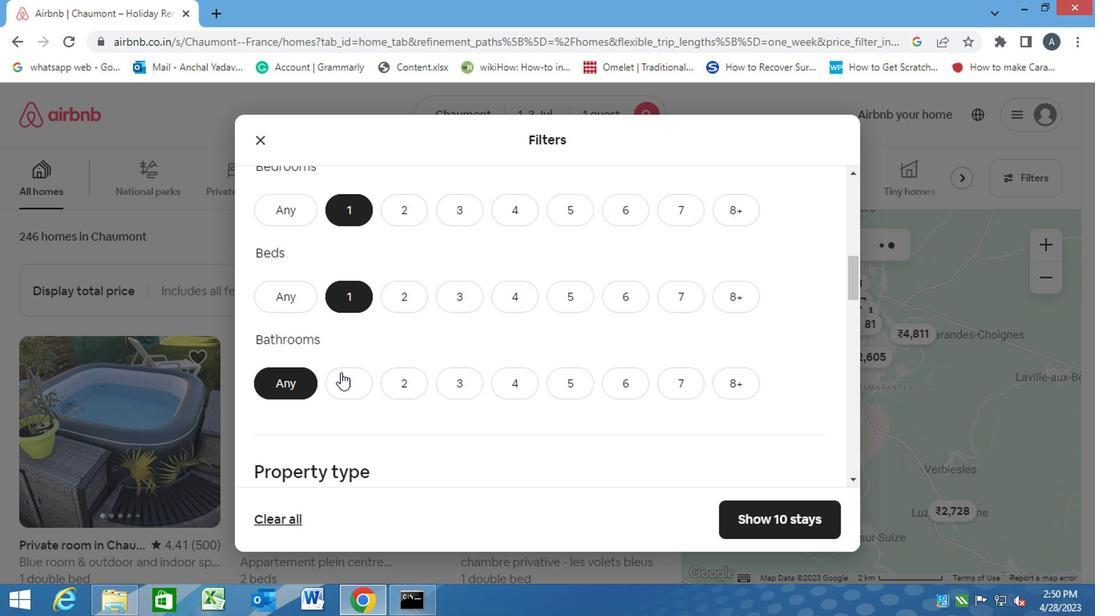 
Action: Mouse moved to (372, 401)
Screenshot: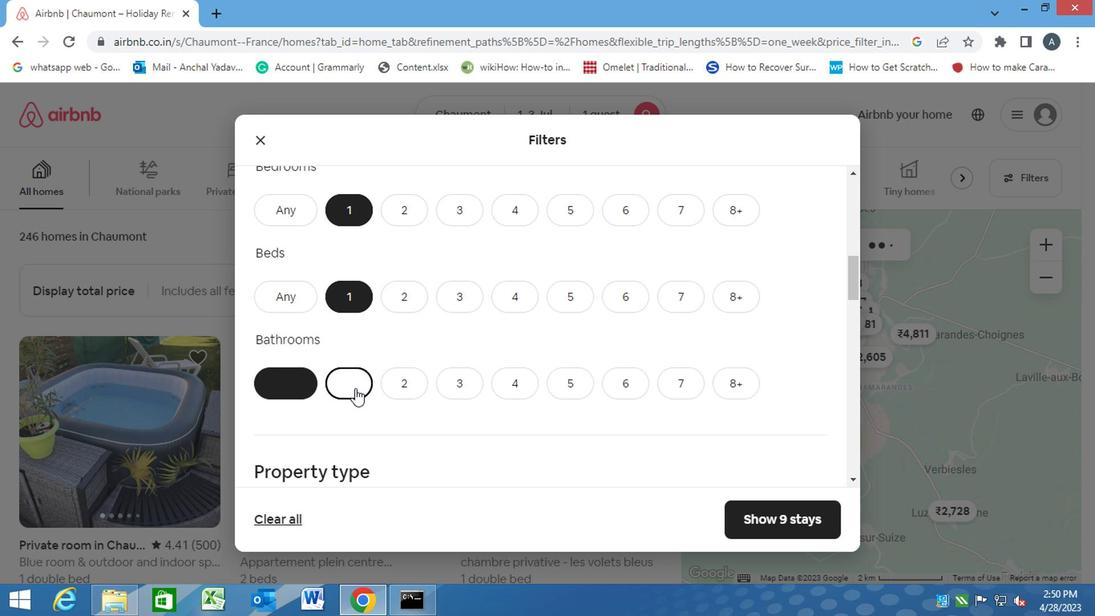 
Action: Mouse scrolled (372, 401) with delta (0, 0)
Screenshot: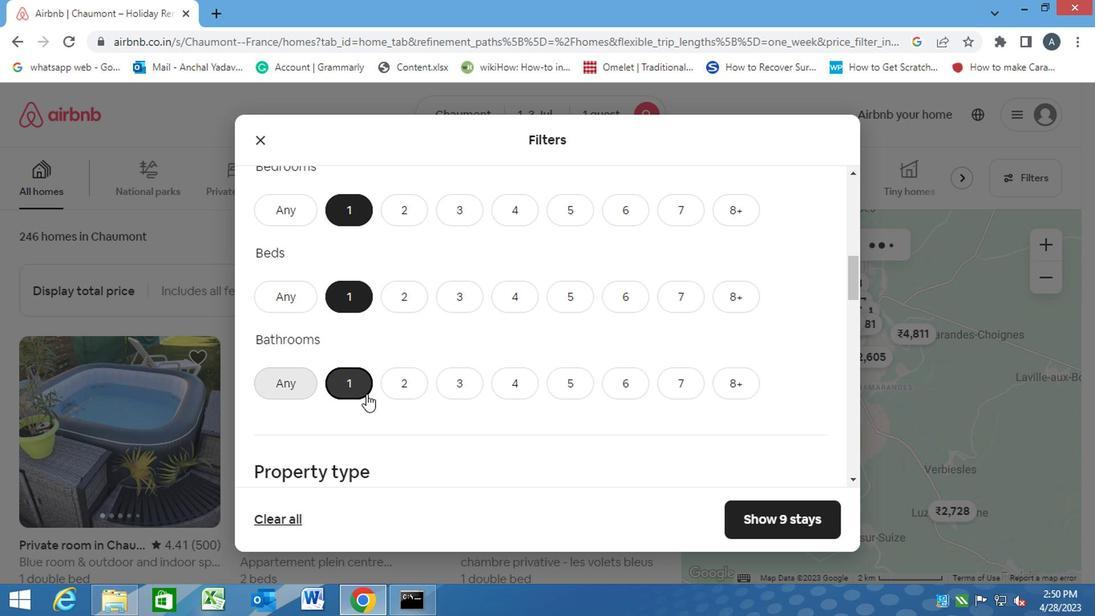 
Action: Mouse moved to (374, 402)
Screenshot: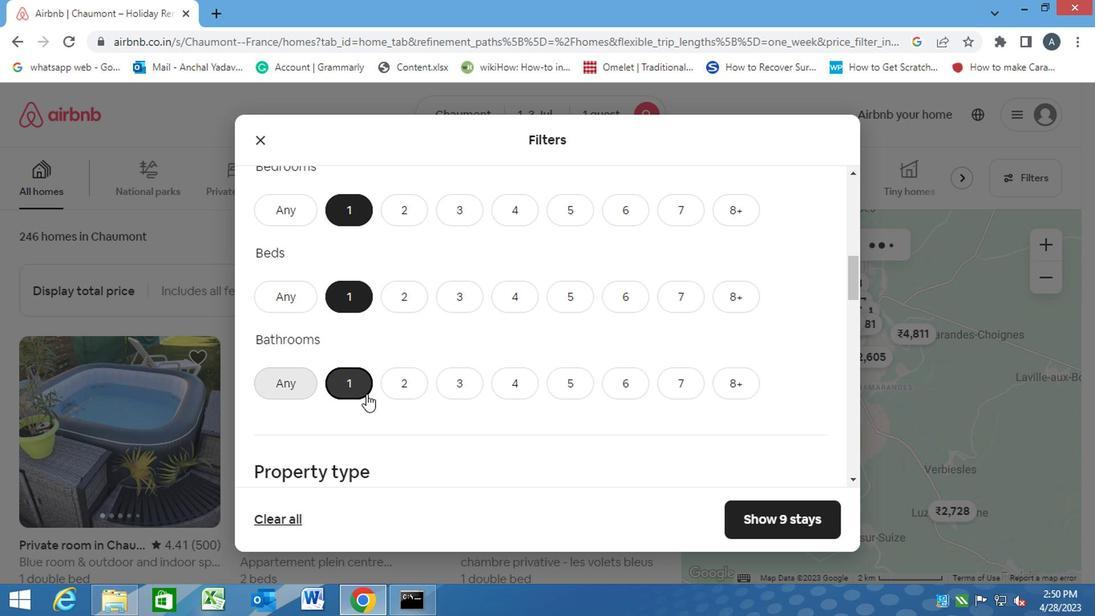 
Action: Mouse scrolled (374, 401) with delta (0, 0)
Screenshot: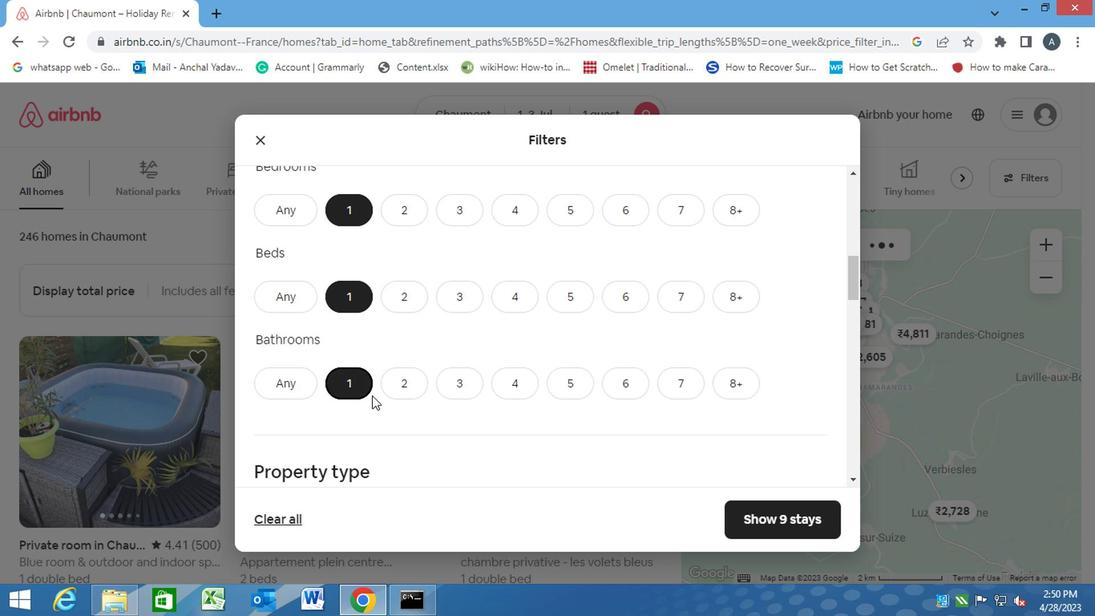 
Action: Mouse scrolled (374, 401) with delta (0, 0)
Screenshot: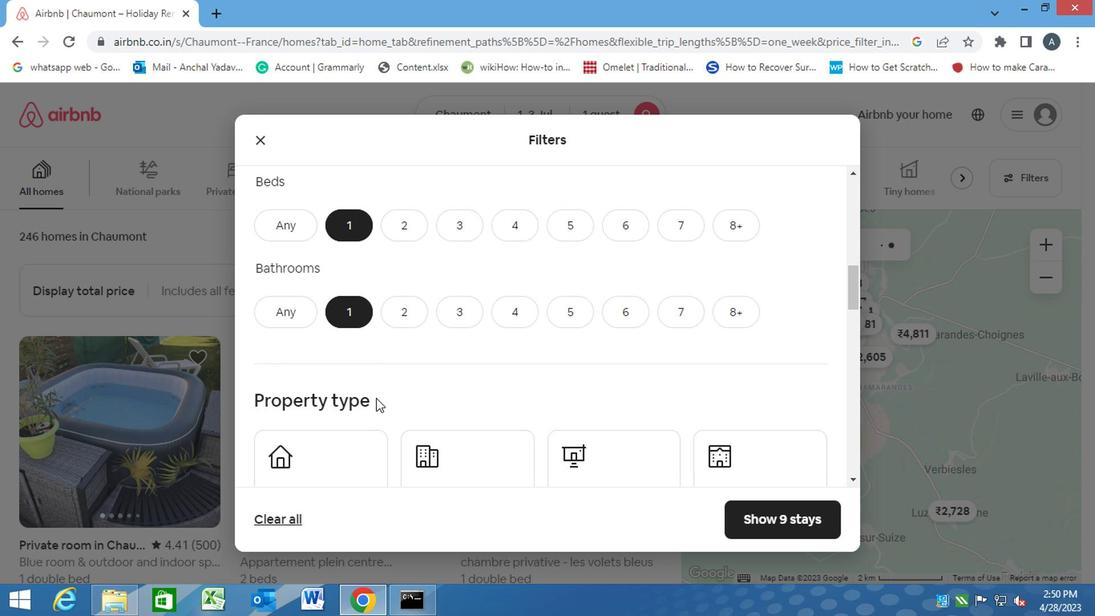 
Action: Mouse moved to (343, 351)
Screenshot: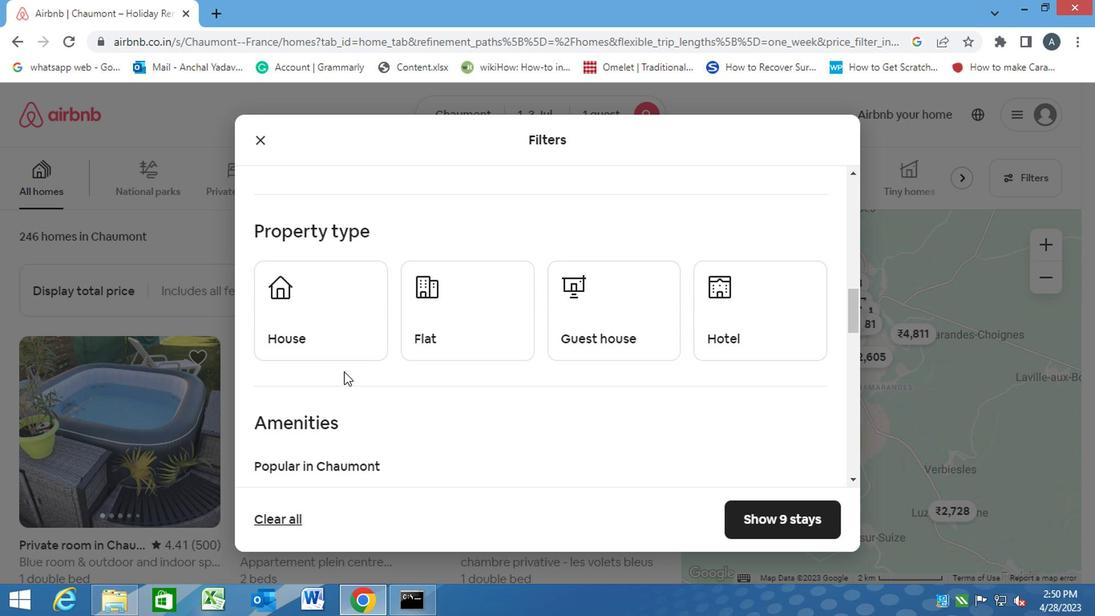 
Action: Mouse pressed left at (343, 351)
Screenshot: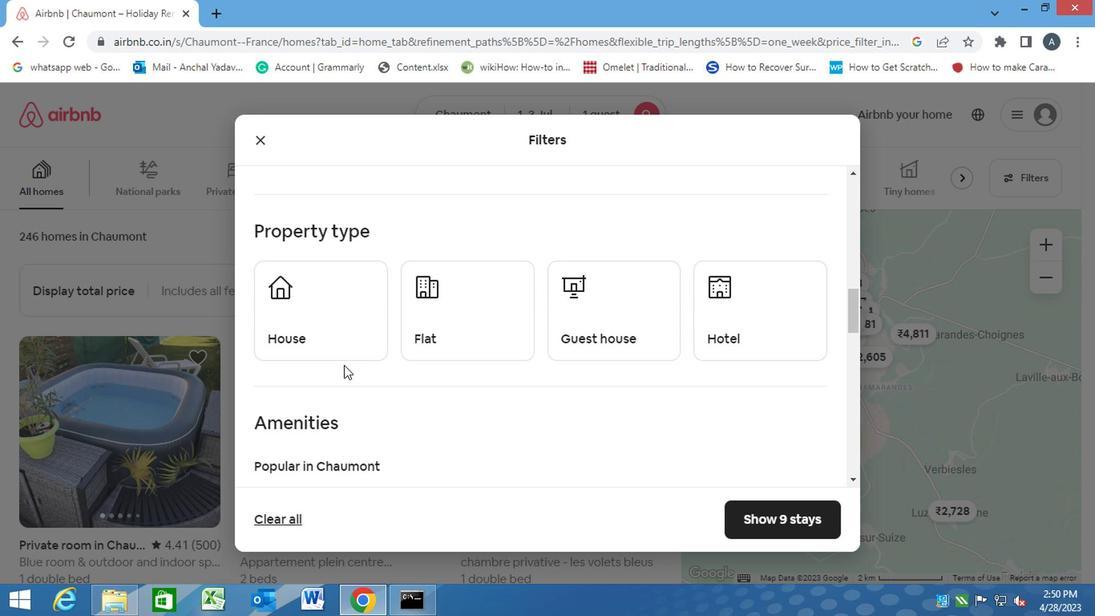 
Action: Mouse moved to (492, 322)
Screenshot: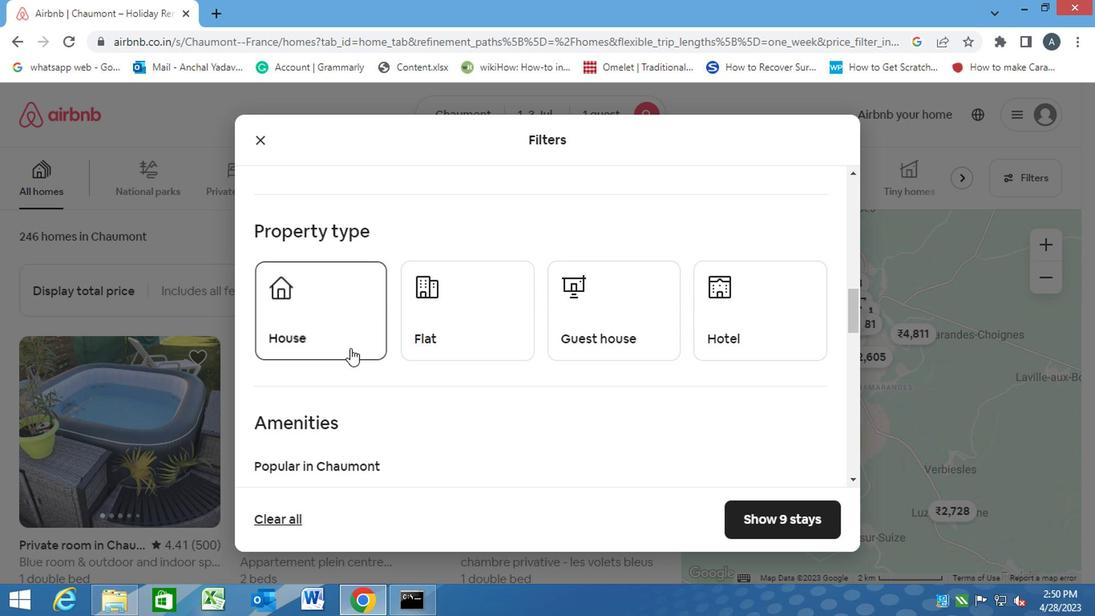
Action: Mouse pressed left at (492, 322)
Screenshot: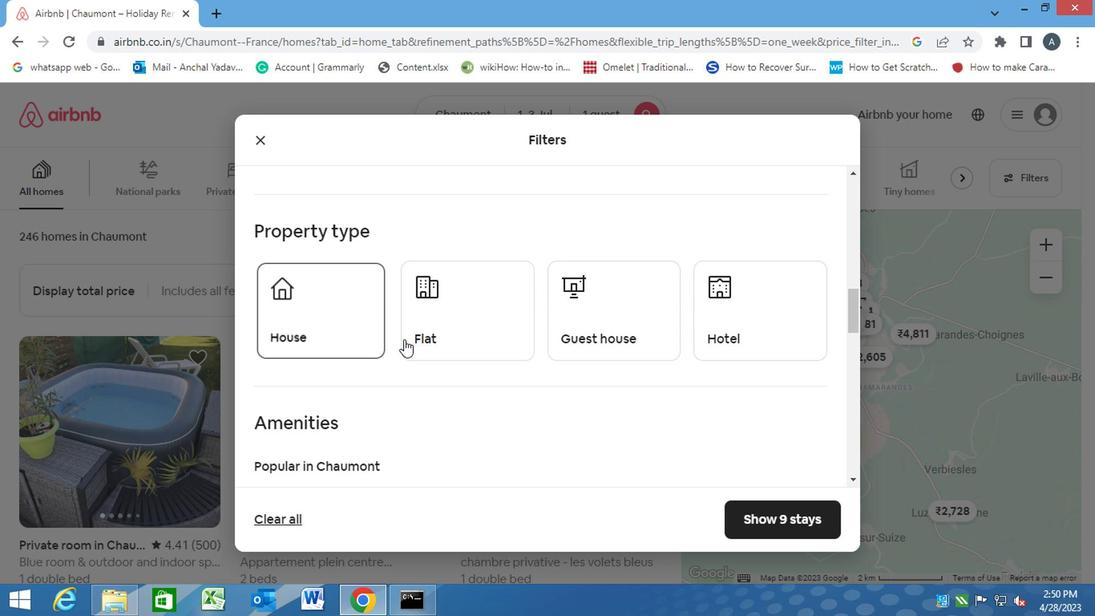 
Action: Mouse moved to (622, 317)
Screenshot: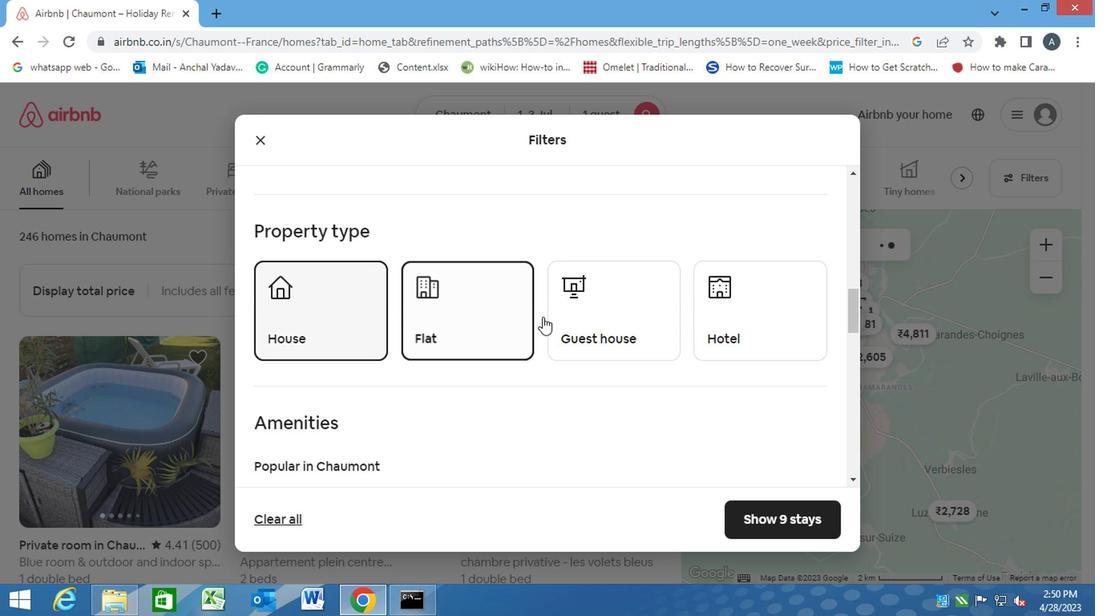 
Action: Mouse pressed left at (622, 317)
Screenshot: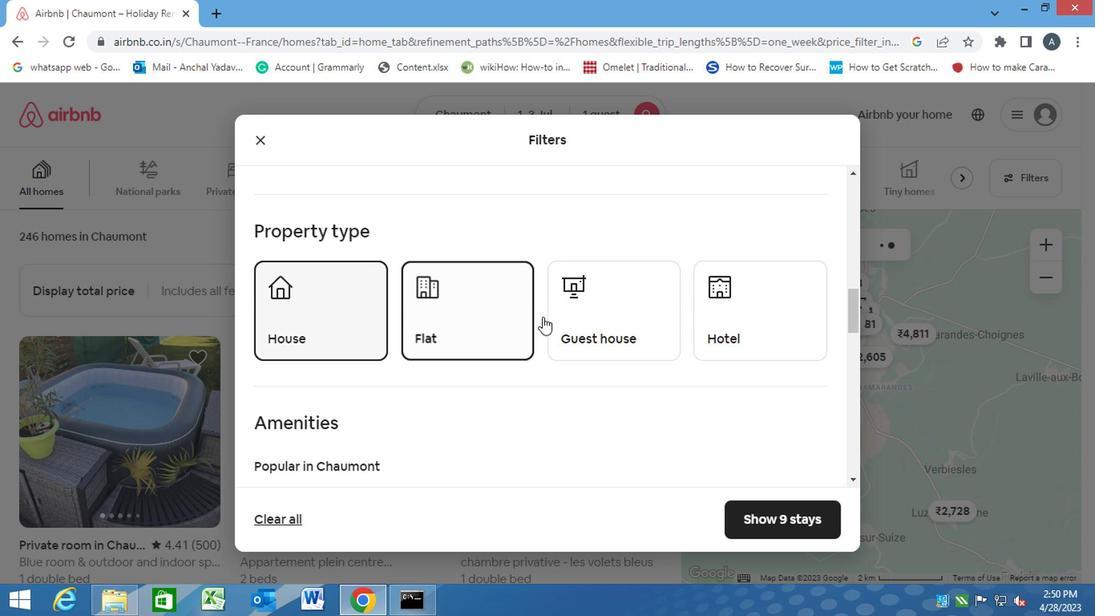 
Action: Mouse moved to (751, 311)
Screenshot: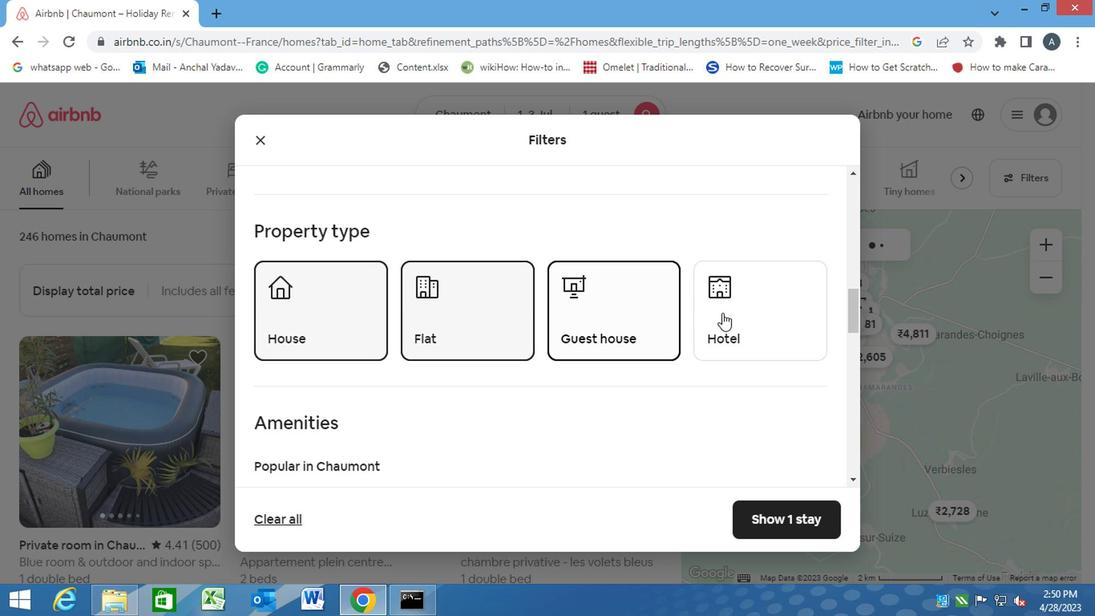 
Action: Mouse pressed left at (751, 311)
Screenshot: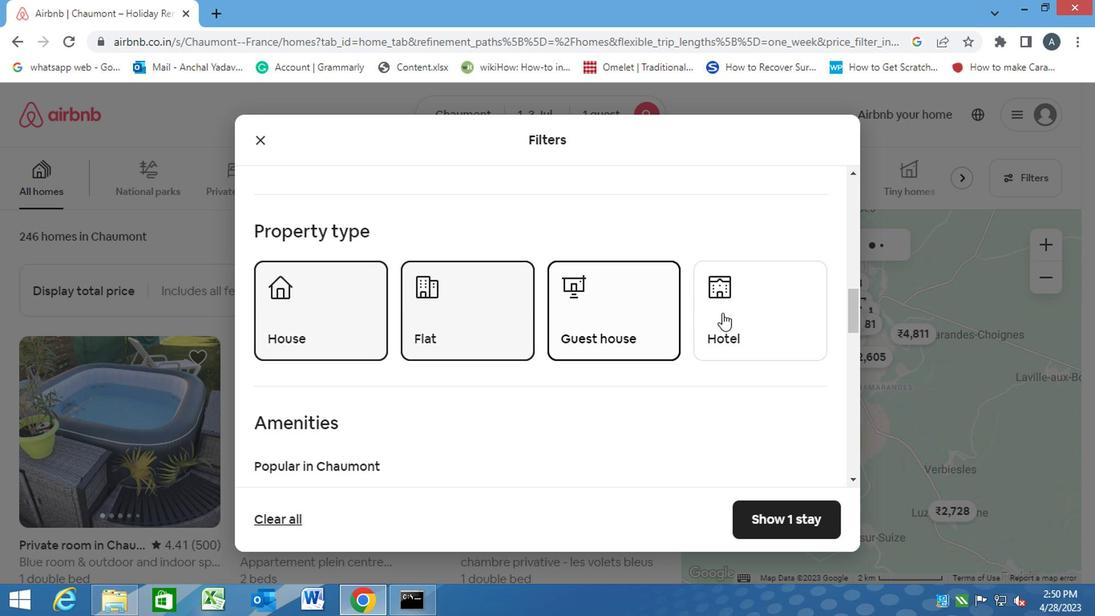 
Action: Mouse moved to (578, 343)
Screenshot: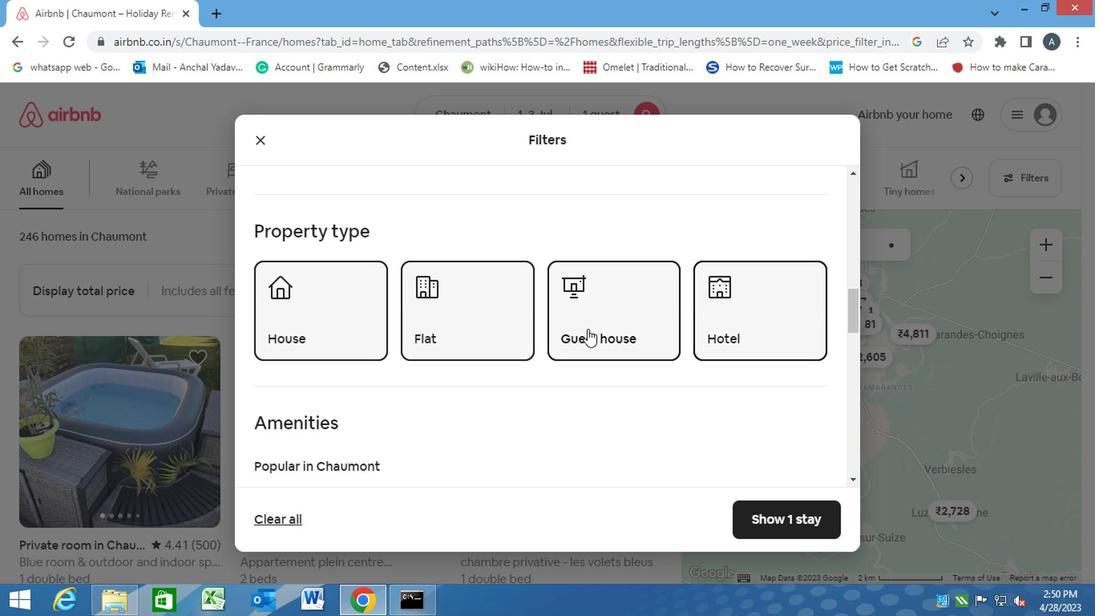 
Action: Mouse scrolled (578, 342) with delta (0, 0)
Screenshot: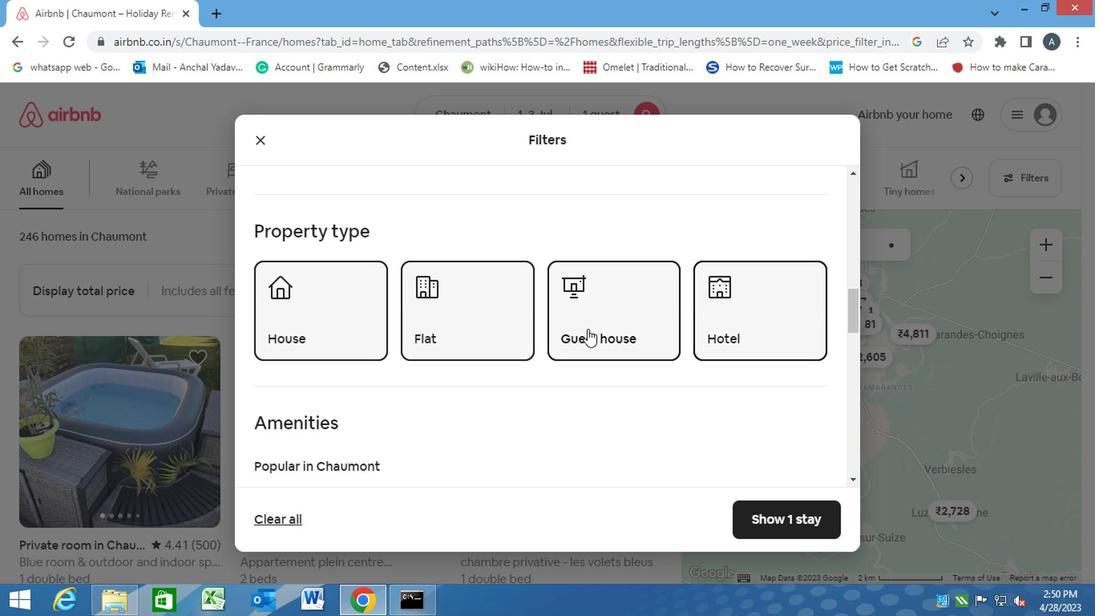 
Action: Mouse moved to (577, 346)
Screenshot: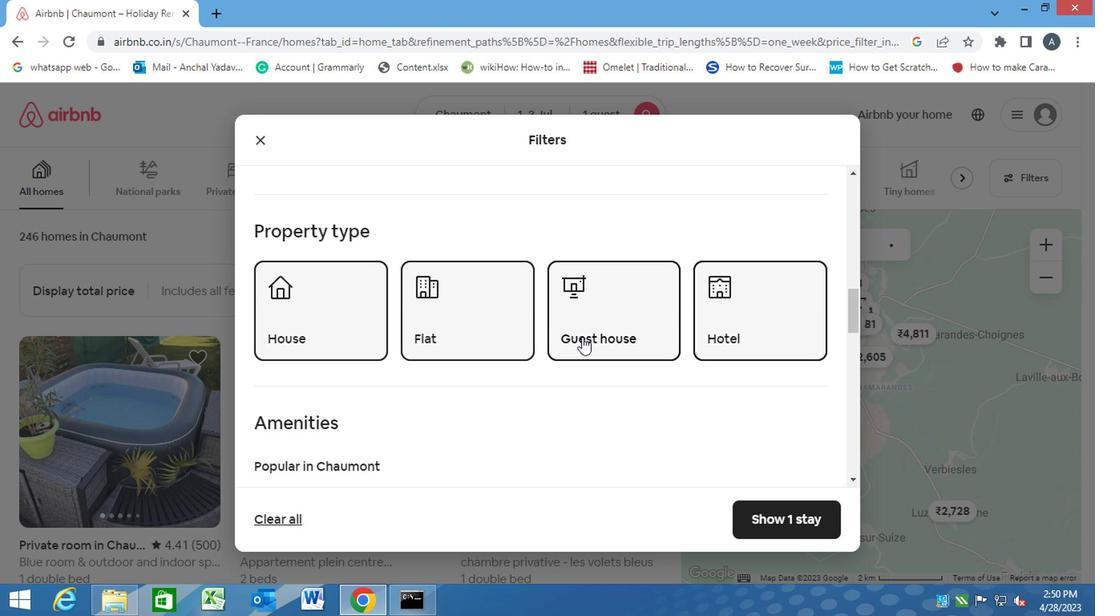 
Action: Mouse scrolled (577, 345) with delta (0, 0)
Screenshot: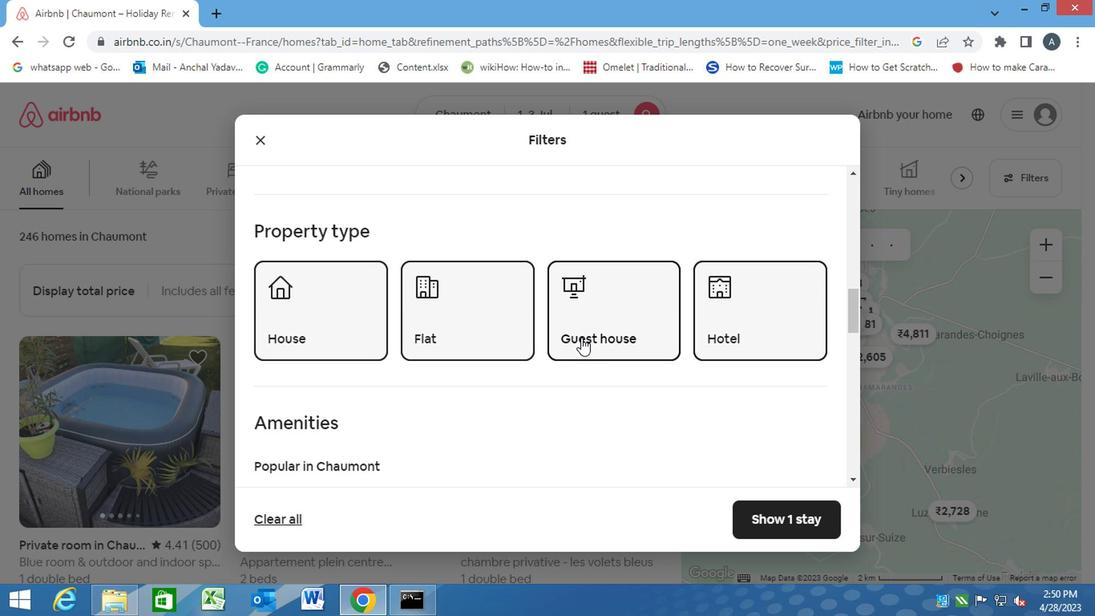 
Action: Mouse scrolled (577, 345) with delta (0, 0)
Screenshot: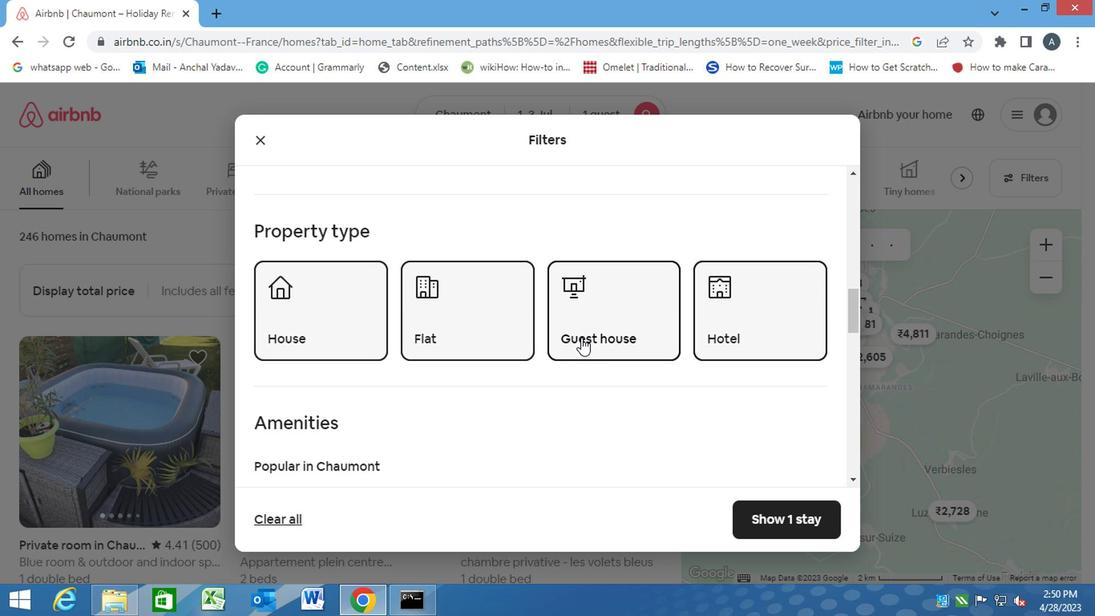 
Action: Mouse moved to (549, 259)
Screenshot: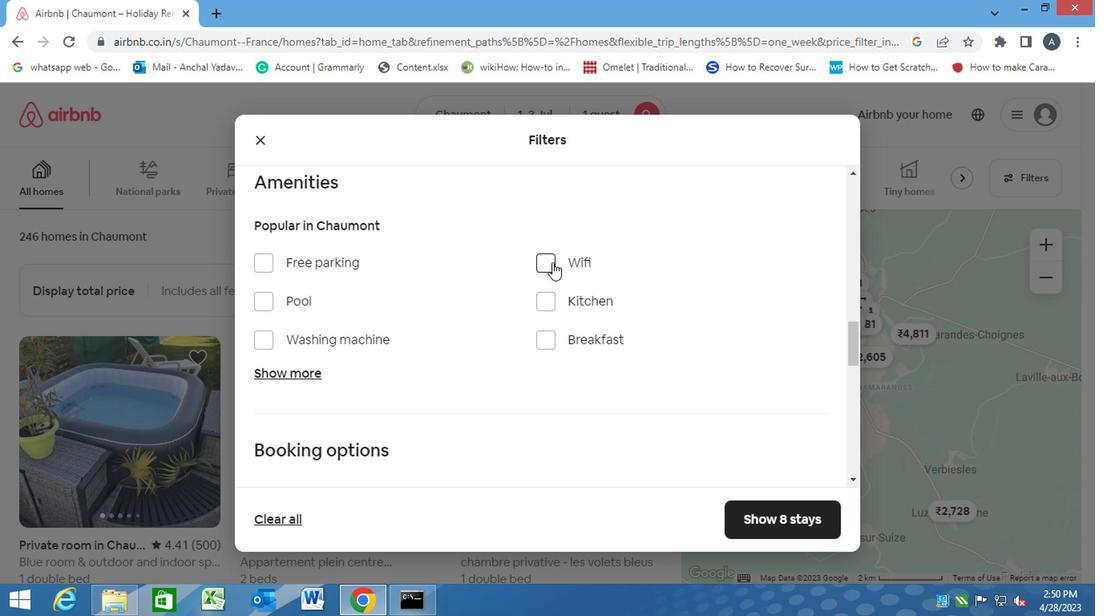 
Action: Mouse pressed left at (549, 259)
Screenshot: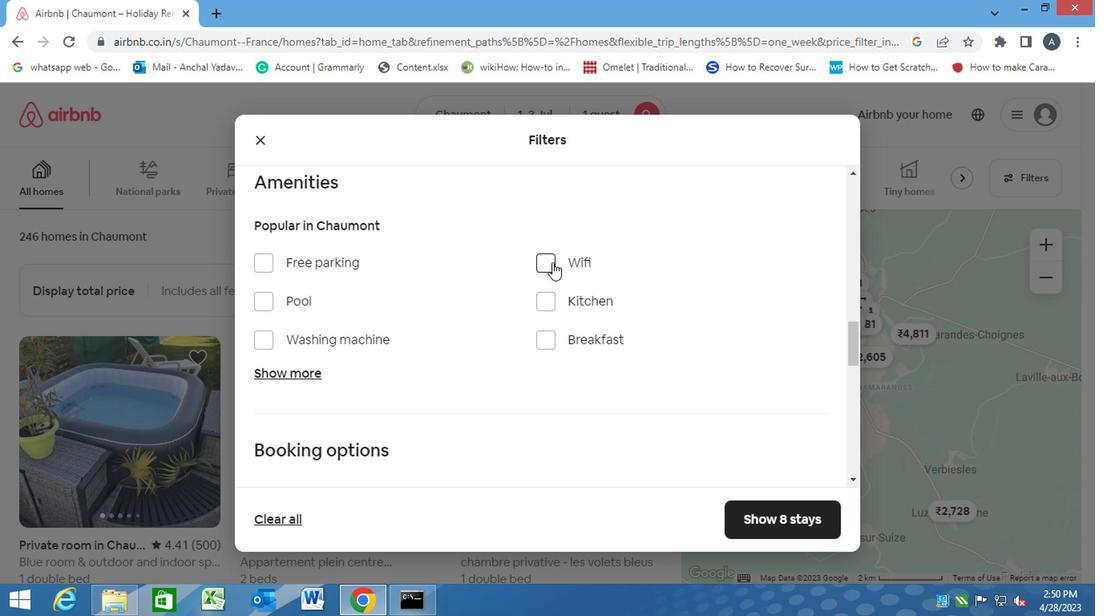 
Action: Mouse moved to (272, 342)
Screenshot: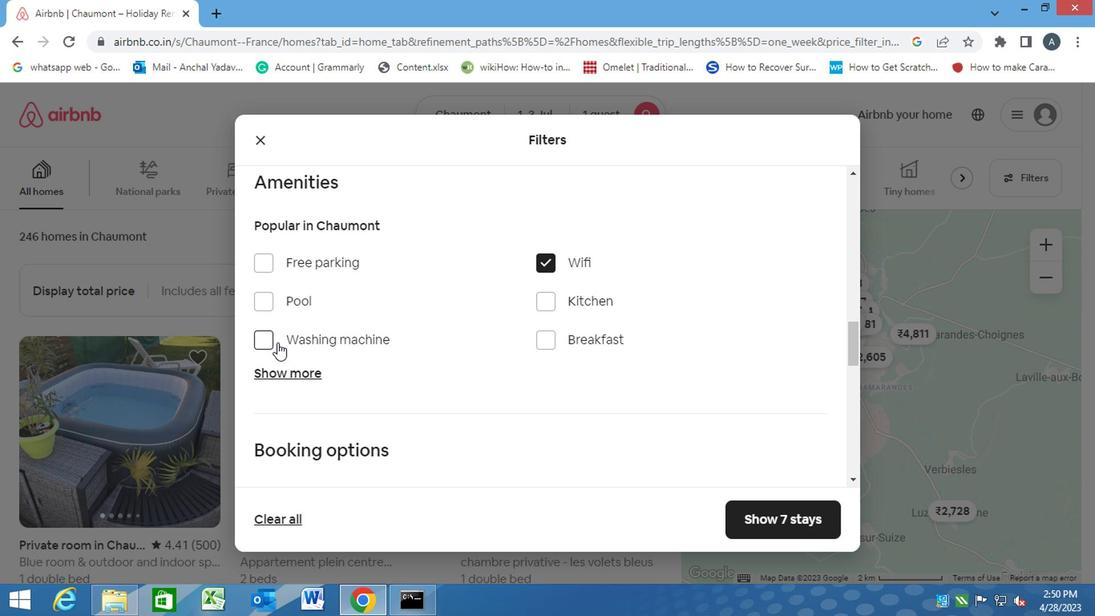 
Action: Mouse pressed left at (272, 342)
Screenshot: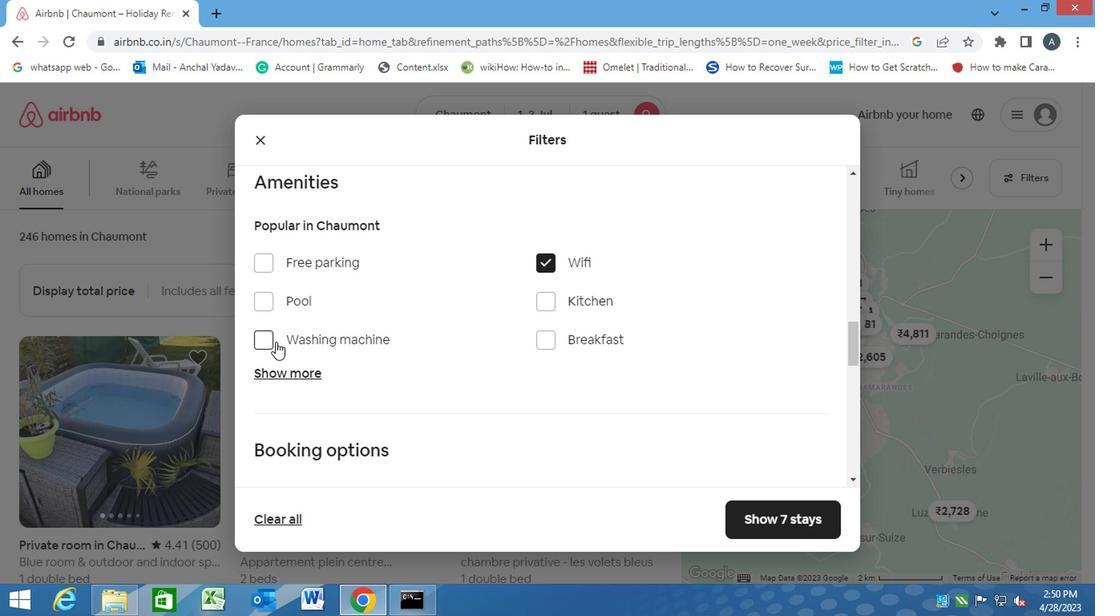 
Action: Mouse moved to (381, 341)
Screenshot: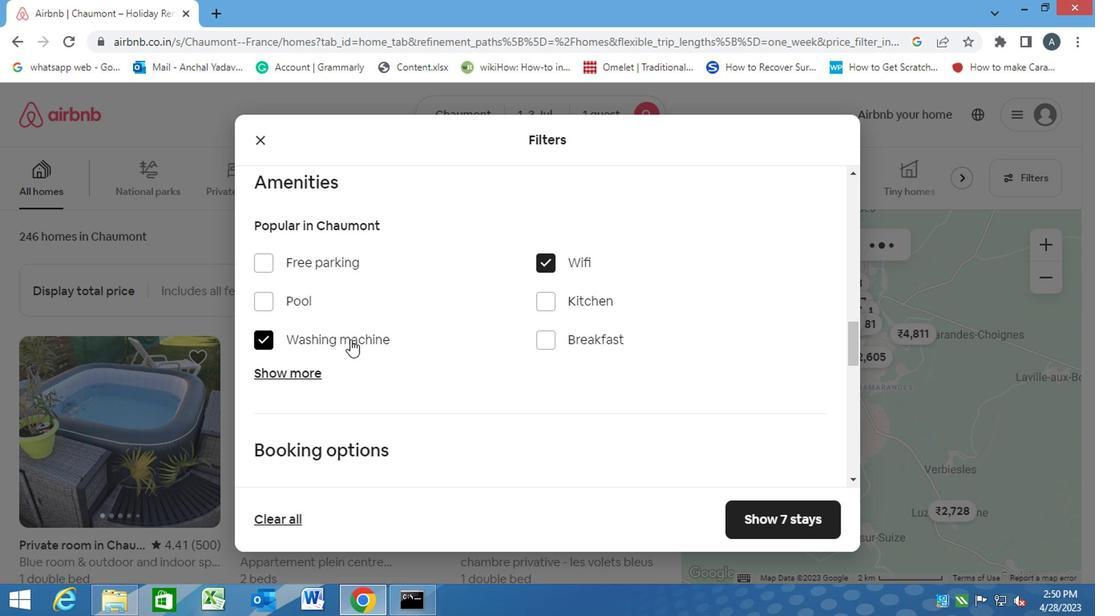 
Action: Mouse scrolled (381, 340) with delta (0, 0)
Screenshot: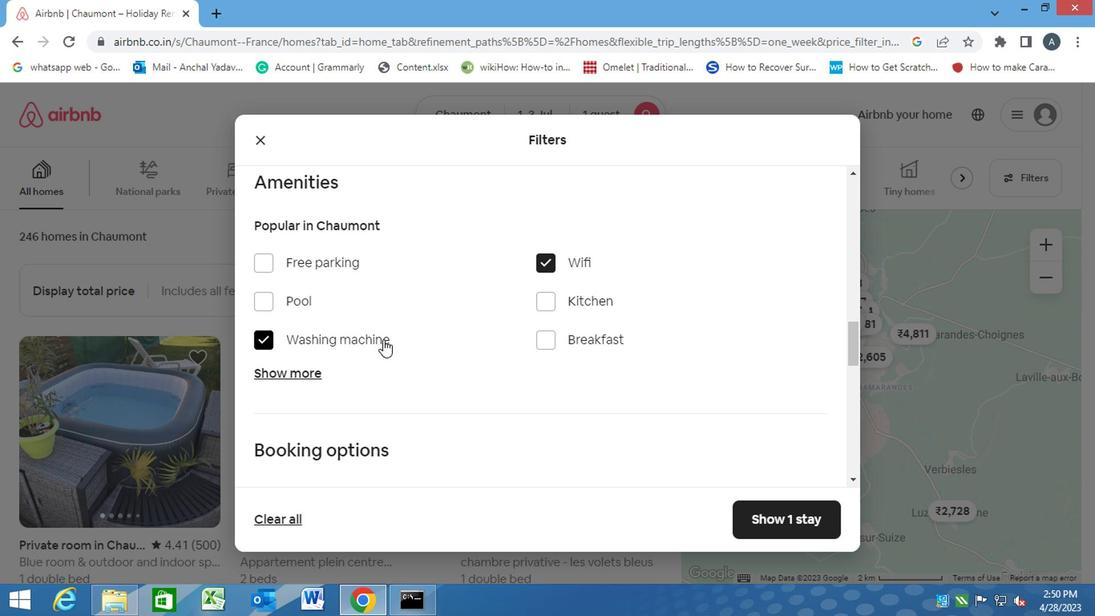 
Action: Mouse scrolled (381, 340) with delta (0, 0)
Screenshot: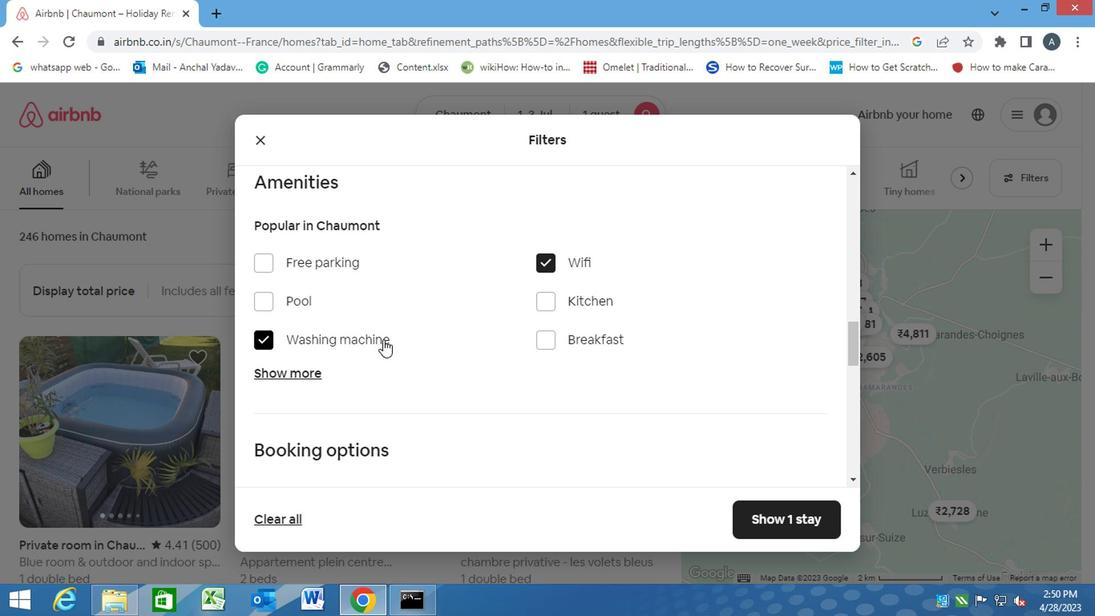 
Action: Mouse scrolled (381, 340) with delta (0, 0)
Screenshot: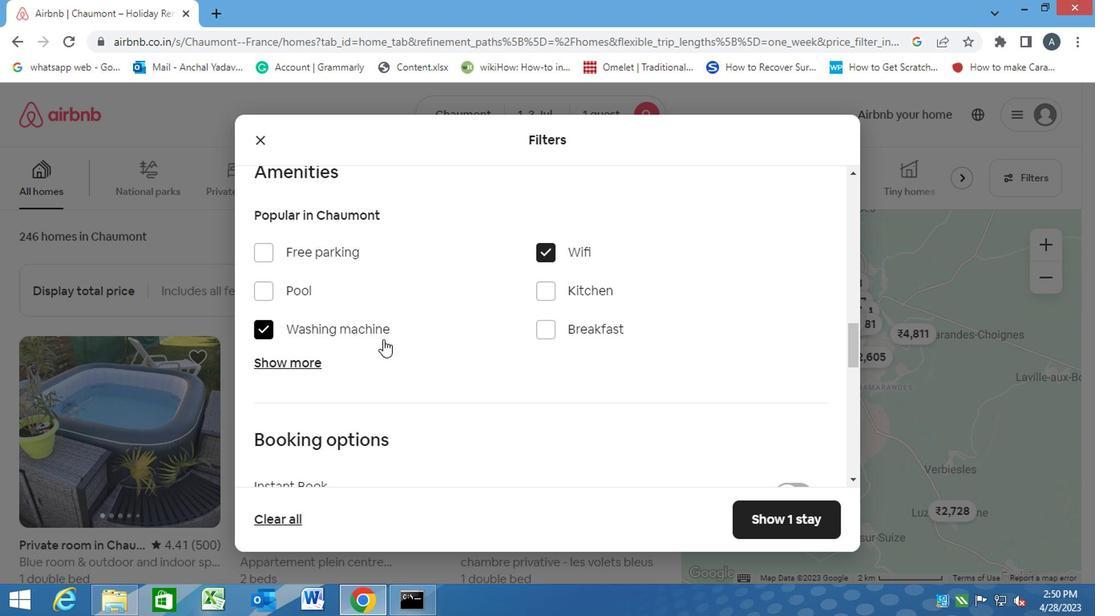 
Action: Mouse moved to (787, 317)
Screenshot: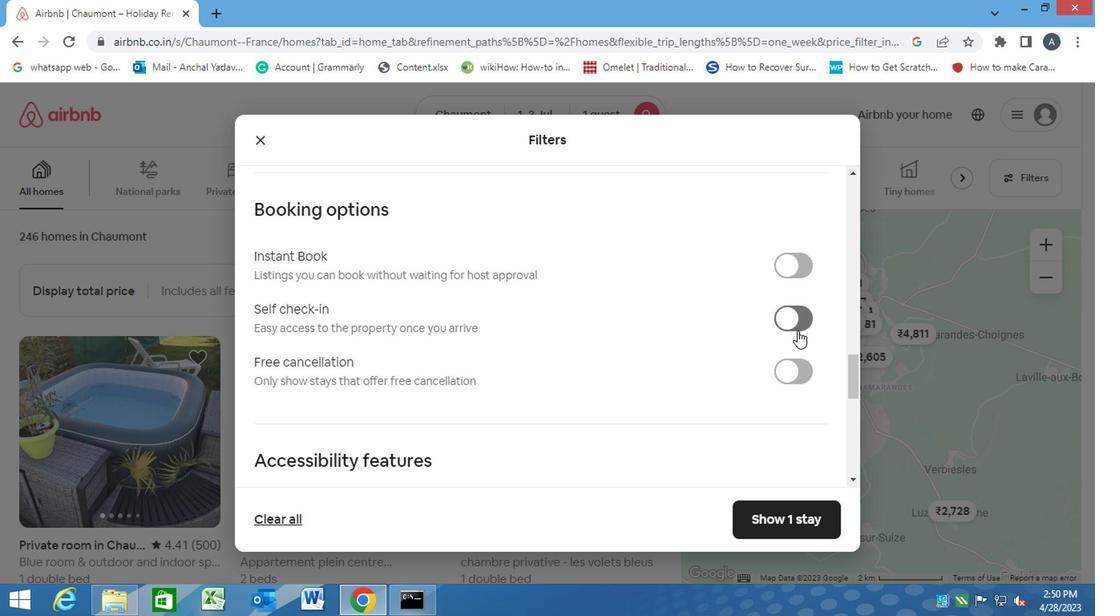 
Action: Mouse pressed left at (787, 317)
Screenshot: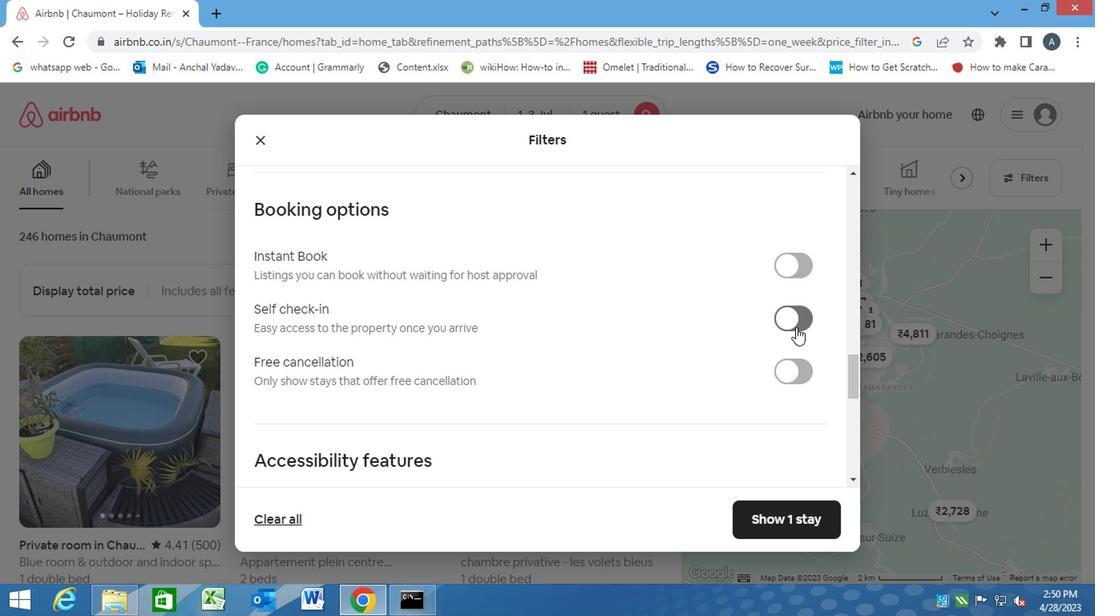 
Action: Mouse moved to (557, 378)
Screenshot: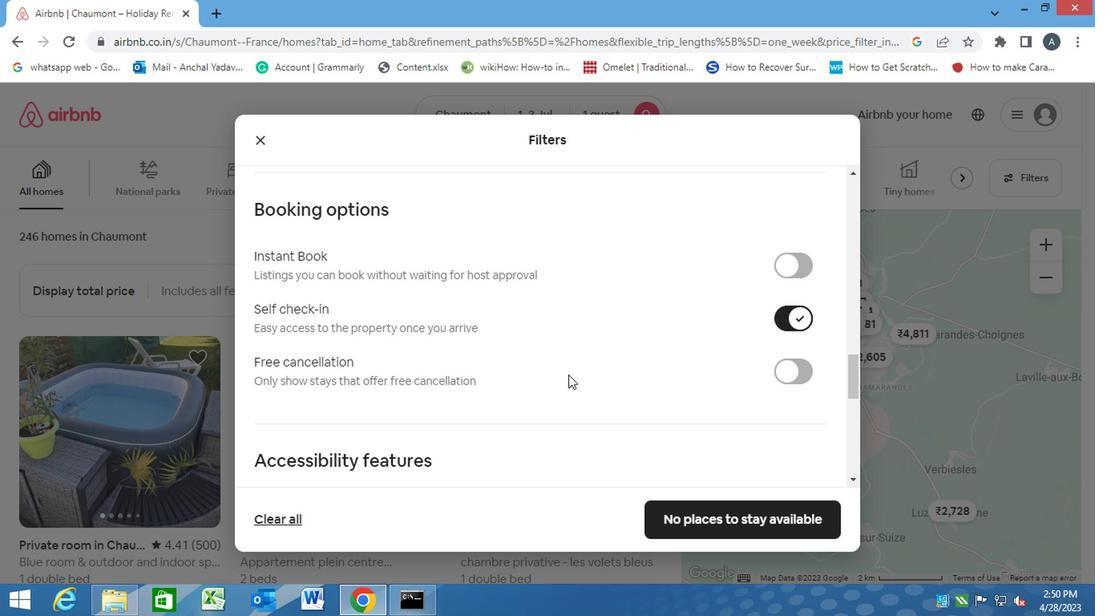 
Action: Mouse scrolled (557, 377) with delta (0, -1)
Screenshot: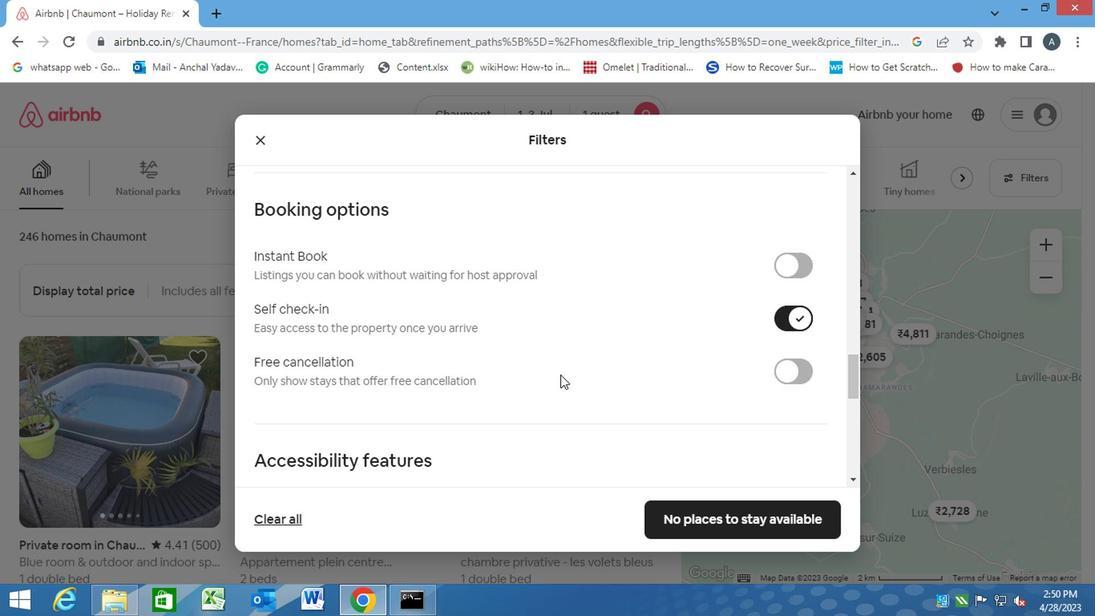 
Action: Mouse scrolled (557, 377) with delta (0, -1)
Screenshot: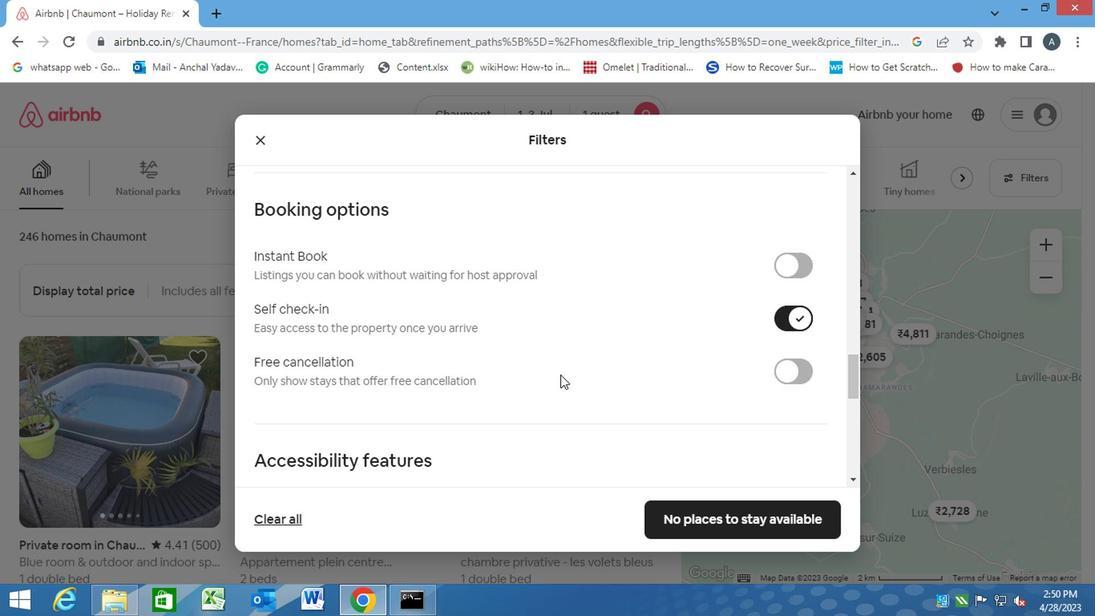 
Action: Mouse scrolled (557, 377) with delta (0, -1)
Screenshot: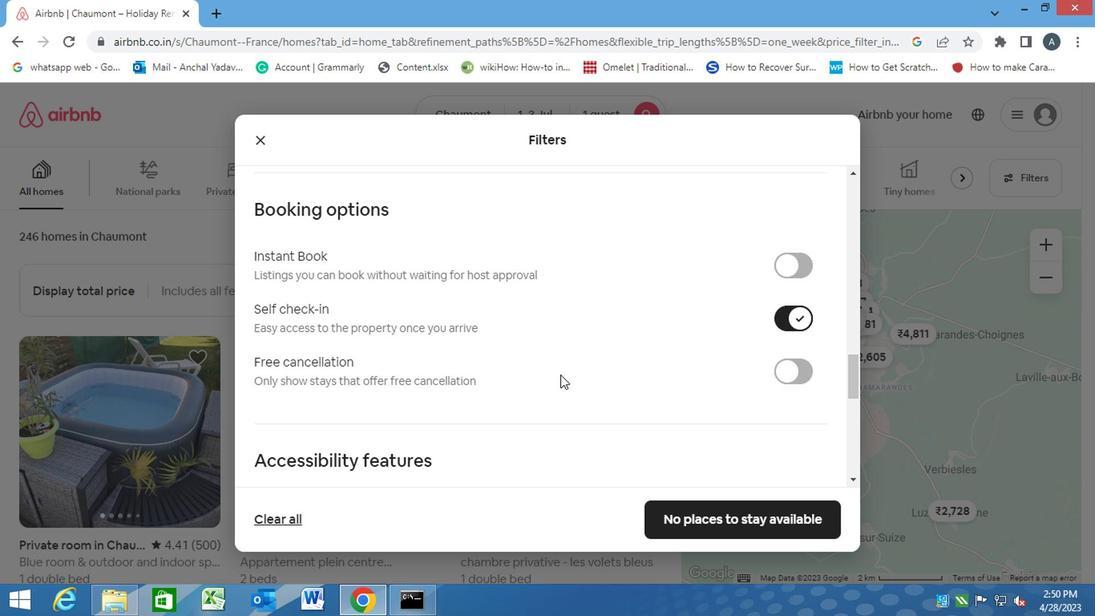 
Action: Mouse moved to (554, 378)
Screenshot: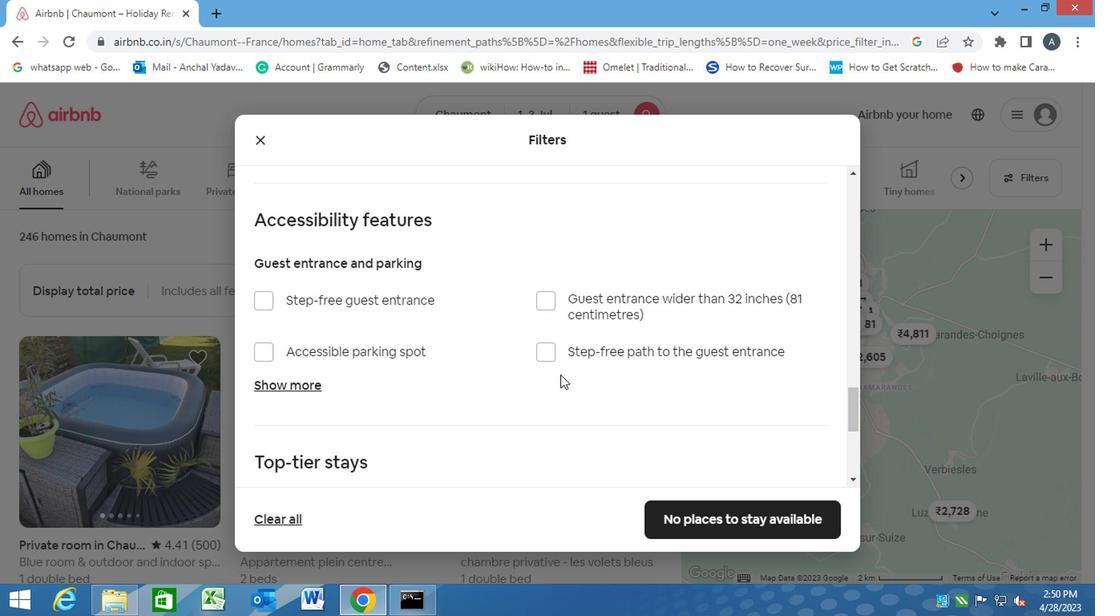 
Action: Mouse scrolled (554, 377) with delta (0, -1)
Screenshot: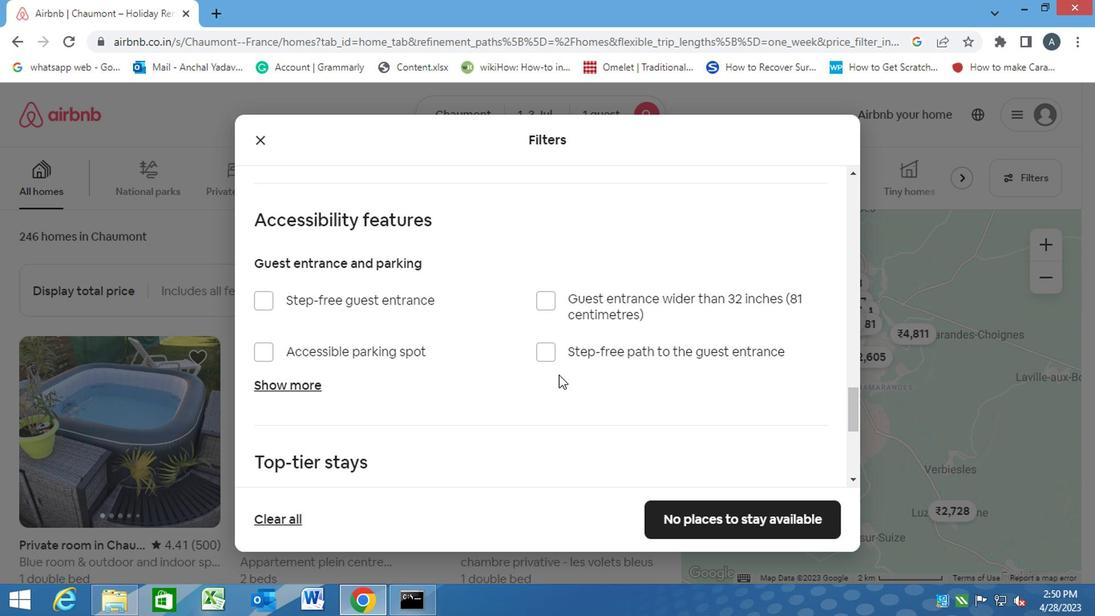 
Action: Mouse scrolled (554, 377) with delta (0, -1)
Screenshot: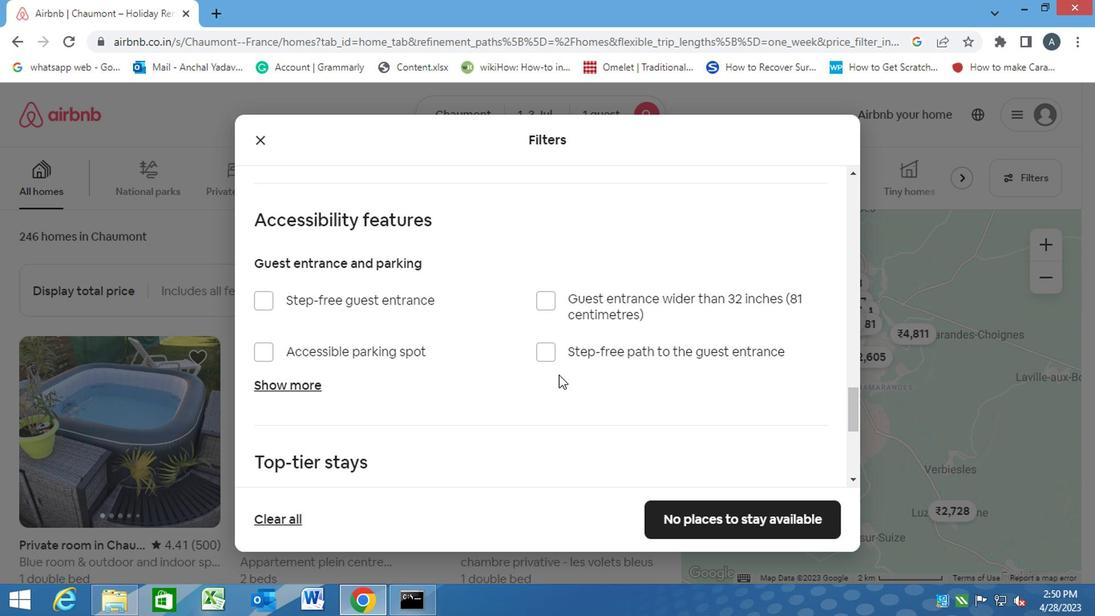 
Action: Mouse scrolled (554, 377) with delta (0, -1)
Screenshot: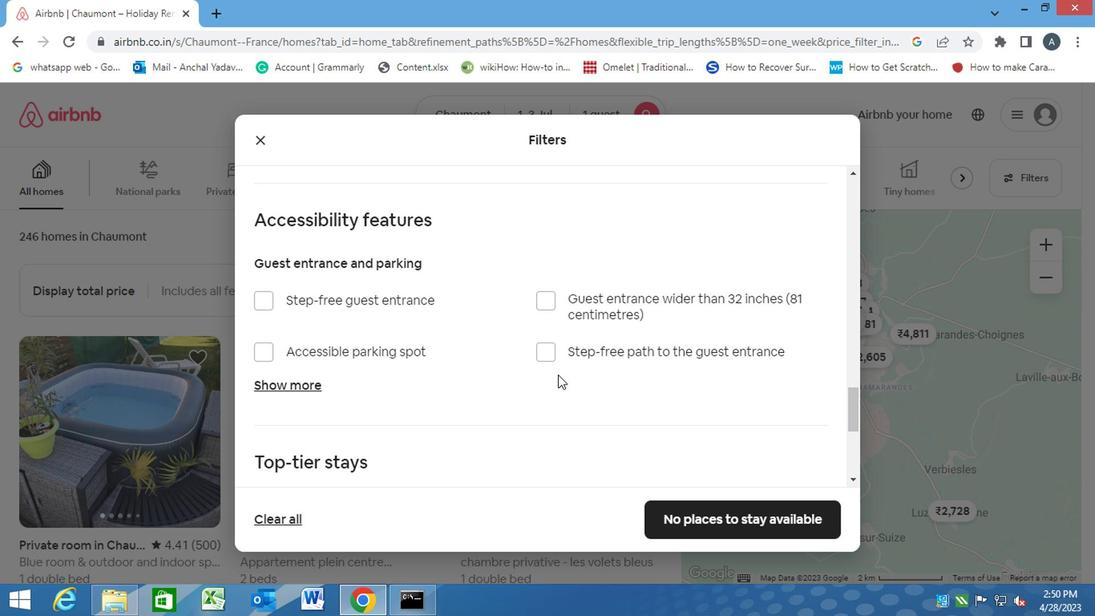 
Action: Mouse moved to (554, 378)
Screenshot: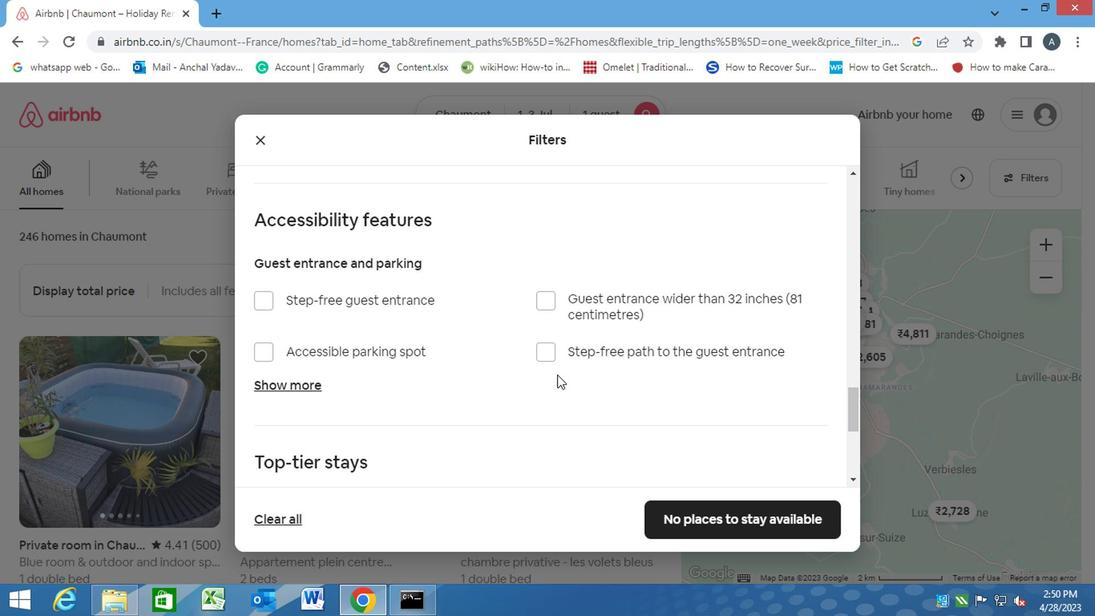 
Action: Mouse scrolled (554, 377) with delta (0, -1)
Screenshot: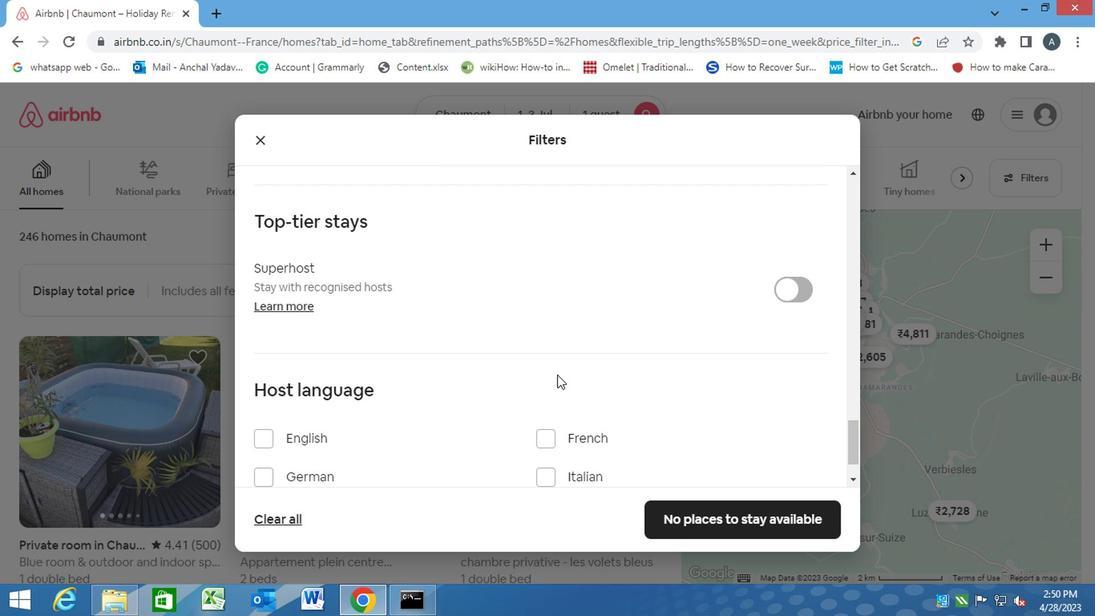 
Action: Mouse scrolled (554, 377) with delta (0, -1)
Screenshot: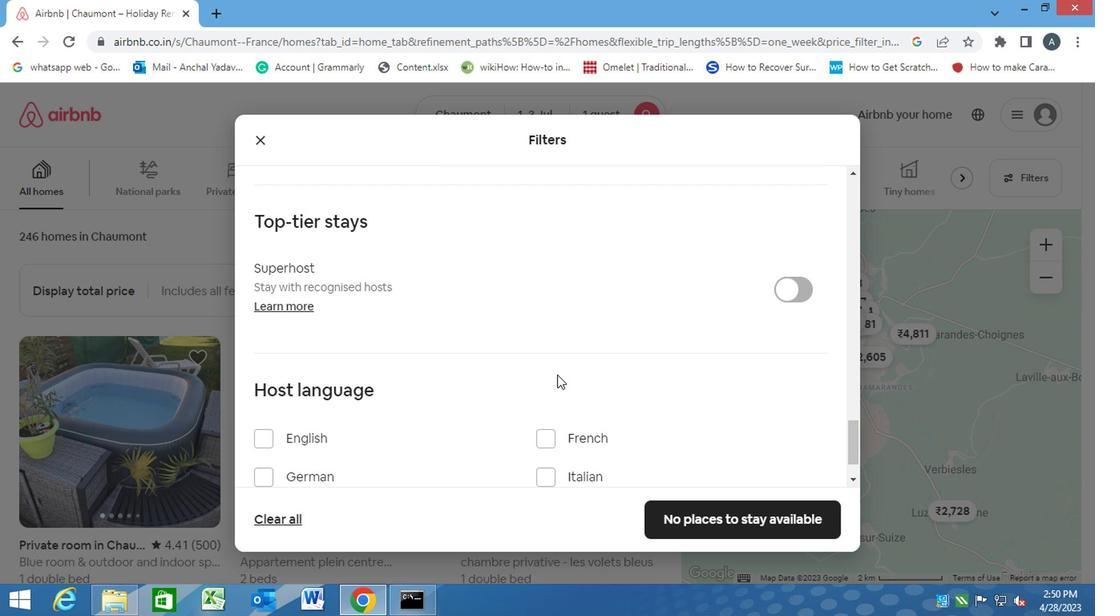 
Action: Mouse moved to (256, 373)
Screenshot: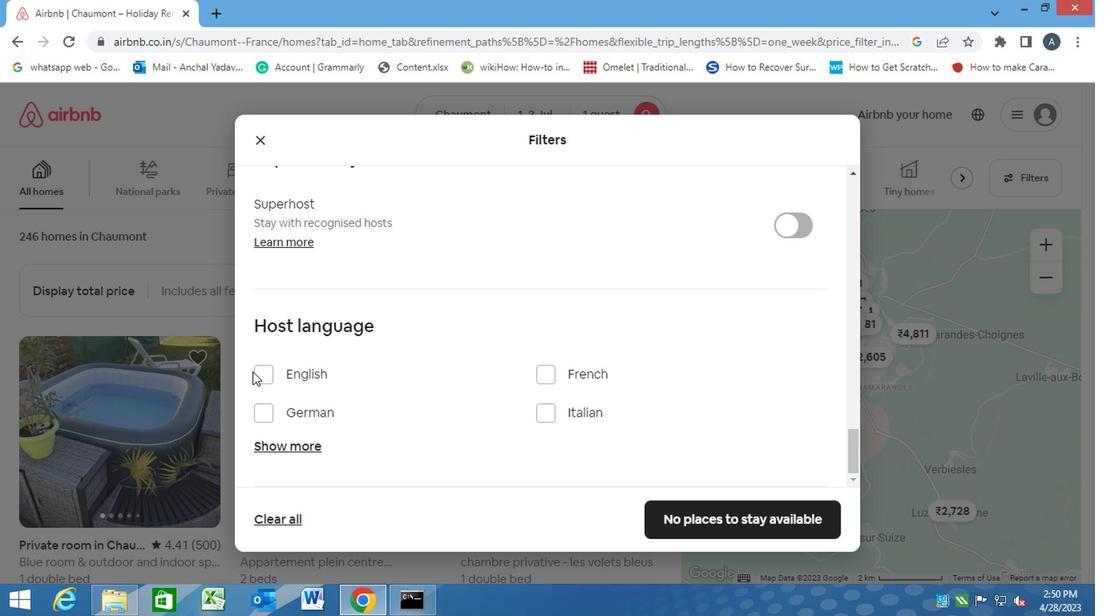 
Action: Mouse pressed left at (256, 373)
Screenshot: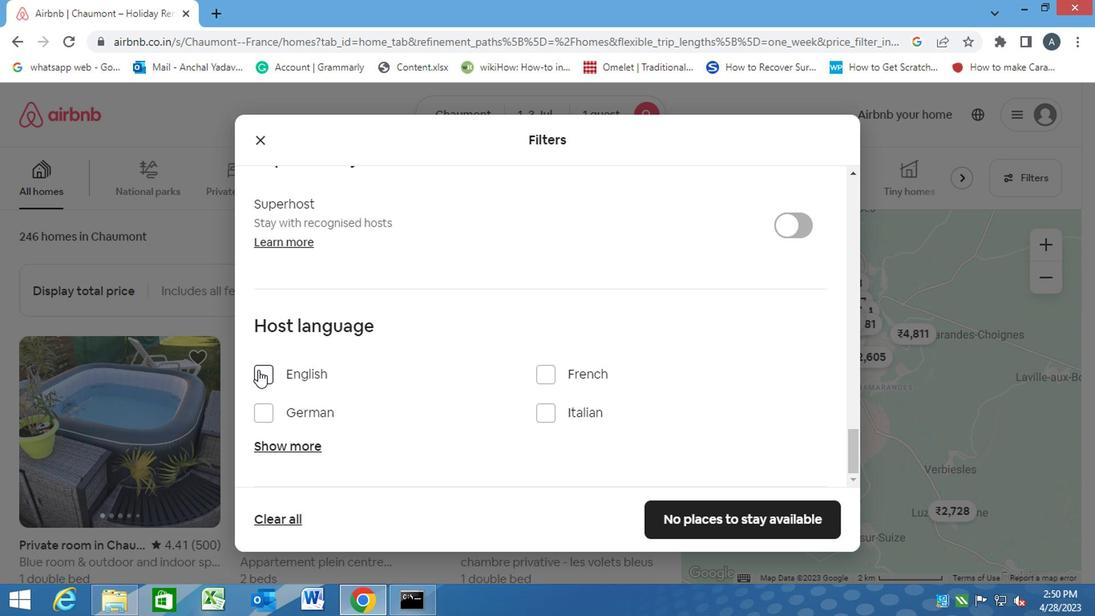 
Action: Mouse moved to (671, 525)
Screenshot: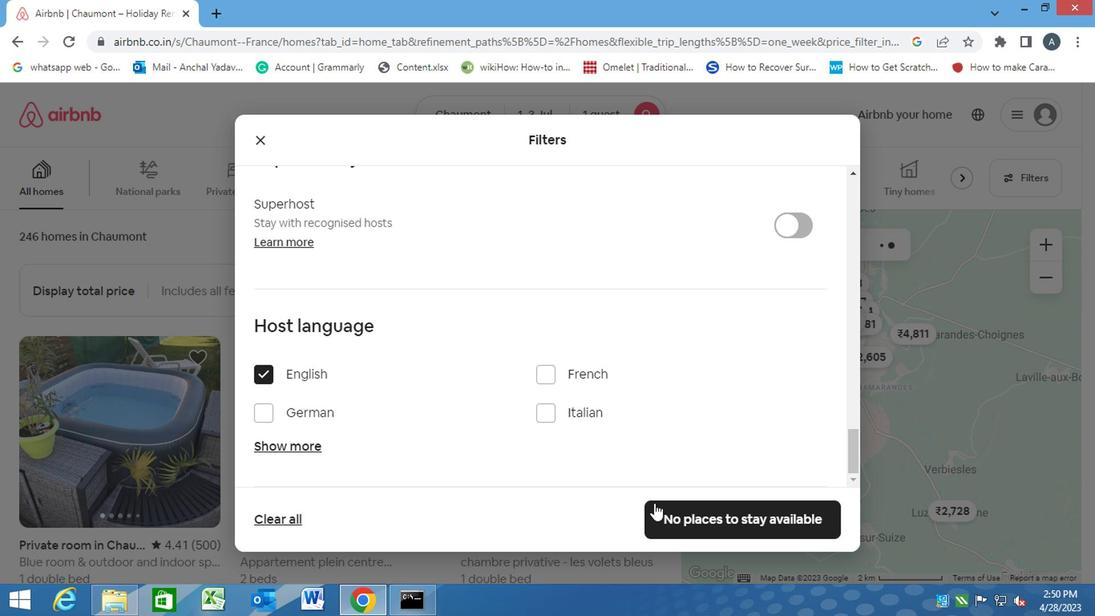 
Action: Mouse pressed left at (671, 525)
Screenshot: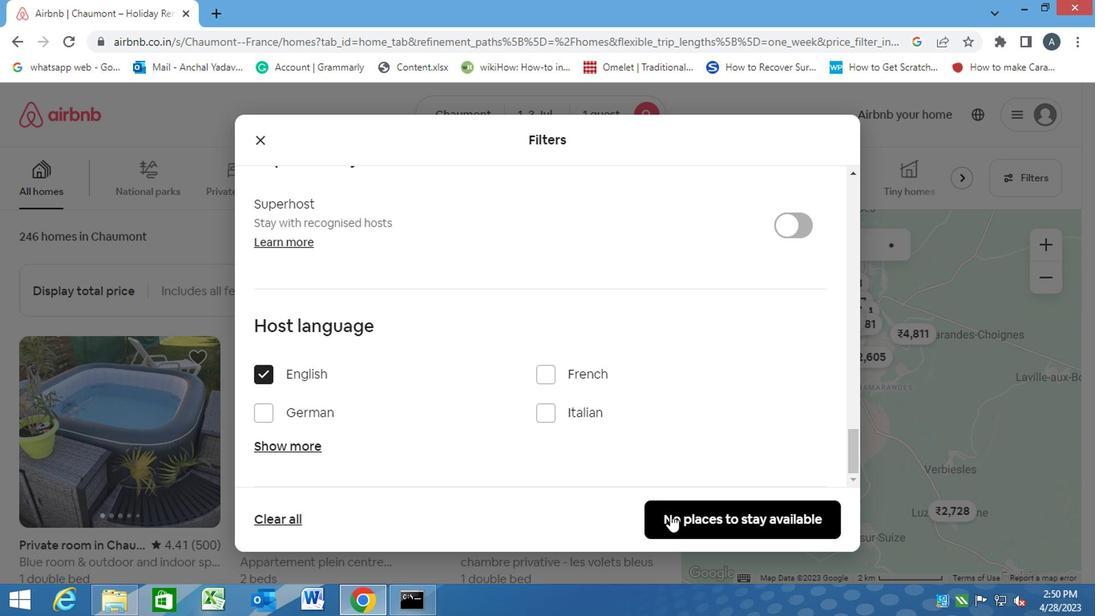 
Action: Mouse moved to (671, 525)
Screenshot: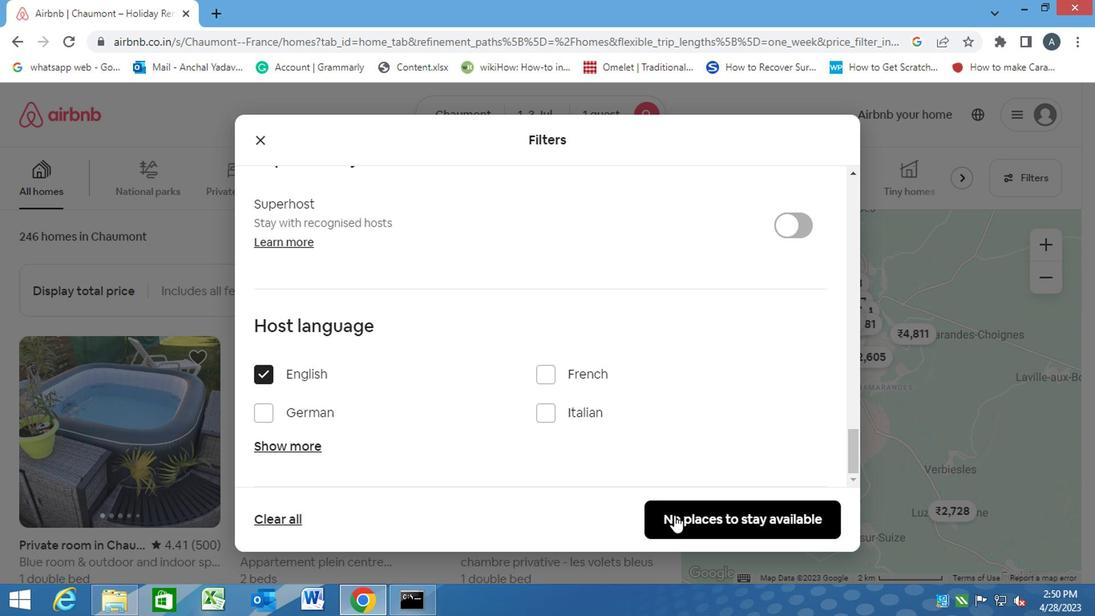 
